 Task: Find connections with filter location Raisen with filter topic #Entrepreneurshipwith filter profile language Potuguese with filter current company Vfxexpress with filter school Integral University, Lucknow, Uttar Pradesh with filter industry Retail Appliances, Electrical, and Electronic Equipment with filter service category Executive Coaching with filter keywords title Telephone Operator
Action: Mouse moved to (522, 51)
Screenshot: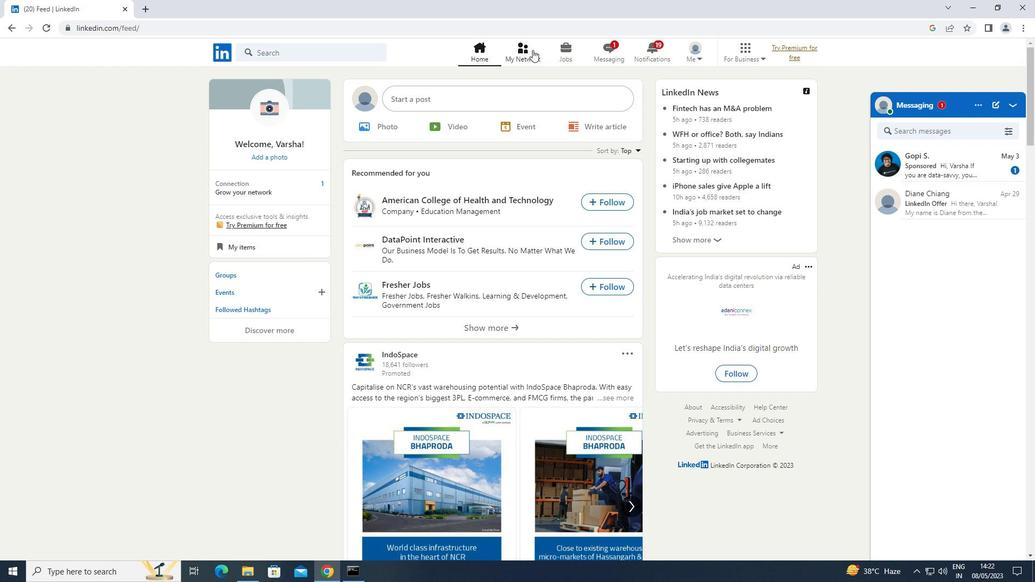 
Action: Mouse pressed left at (522, 51)
Screenshot: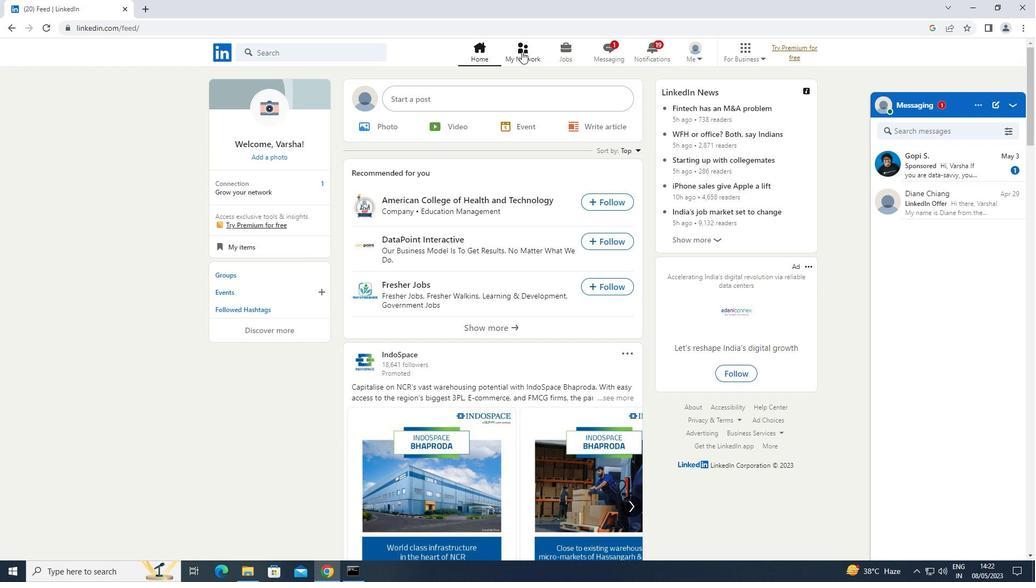 
Action: Mouse moved to (304, 107)
Screenshot: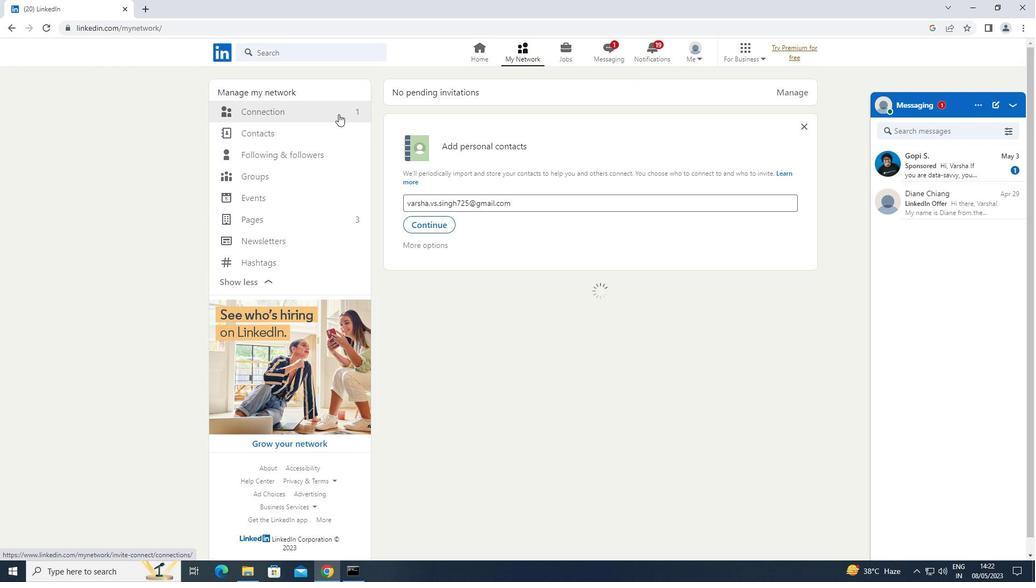 
Action: Mouse pressed left at (304, 107)
Screenshot: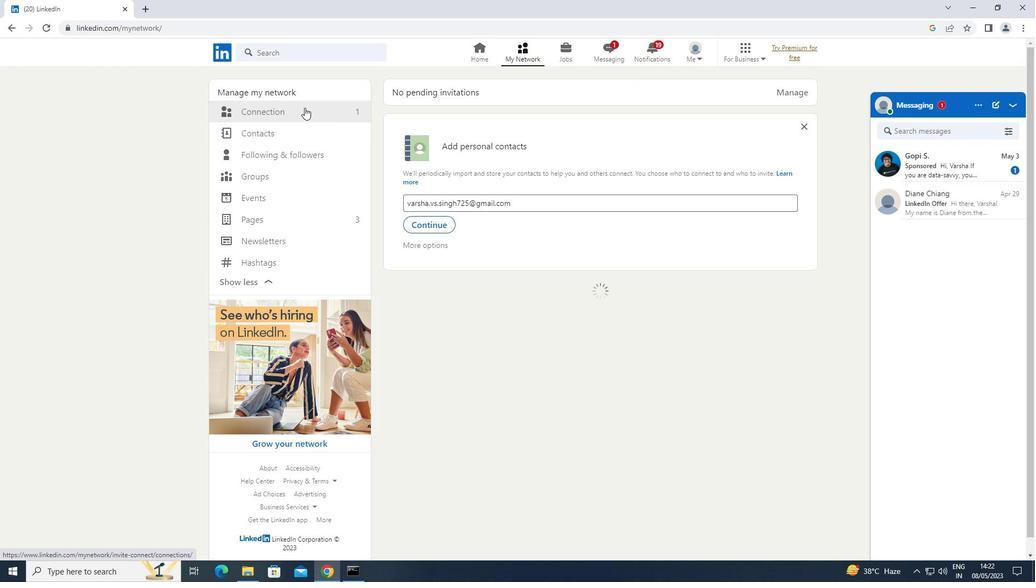 
Action: Mouse moved to (620, 110)
Screenshot: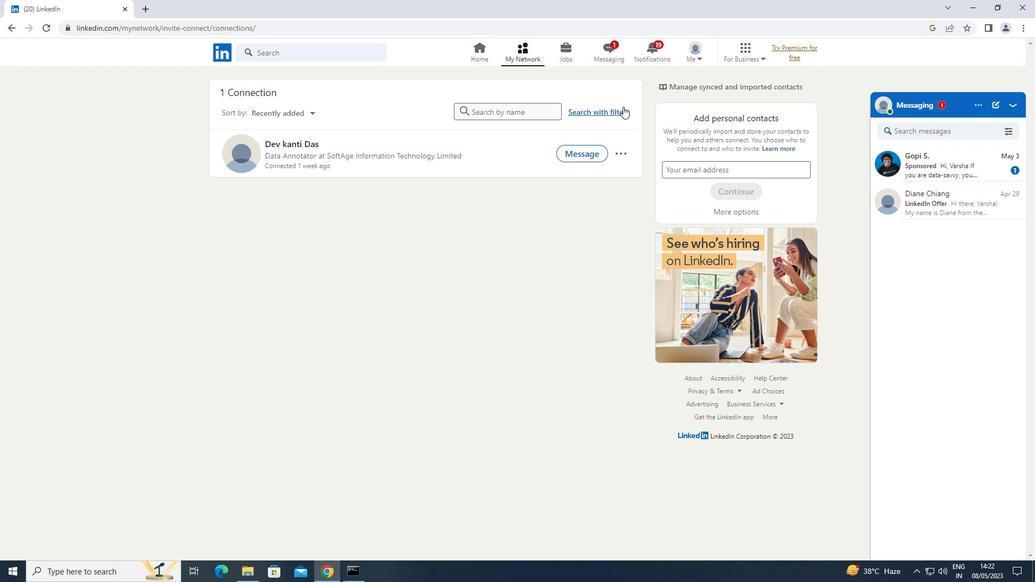 
Action: Mouse pressed left at (620, 110)
Screenshot: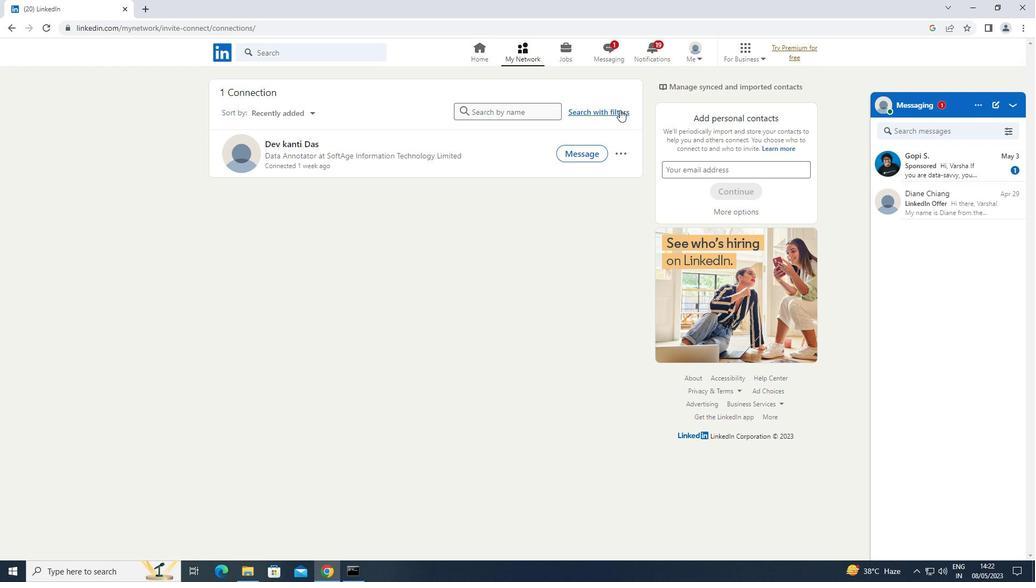 
Action: Mouse moved to (557, 79)
Screenshot: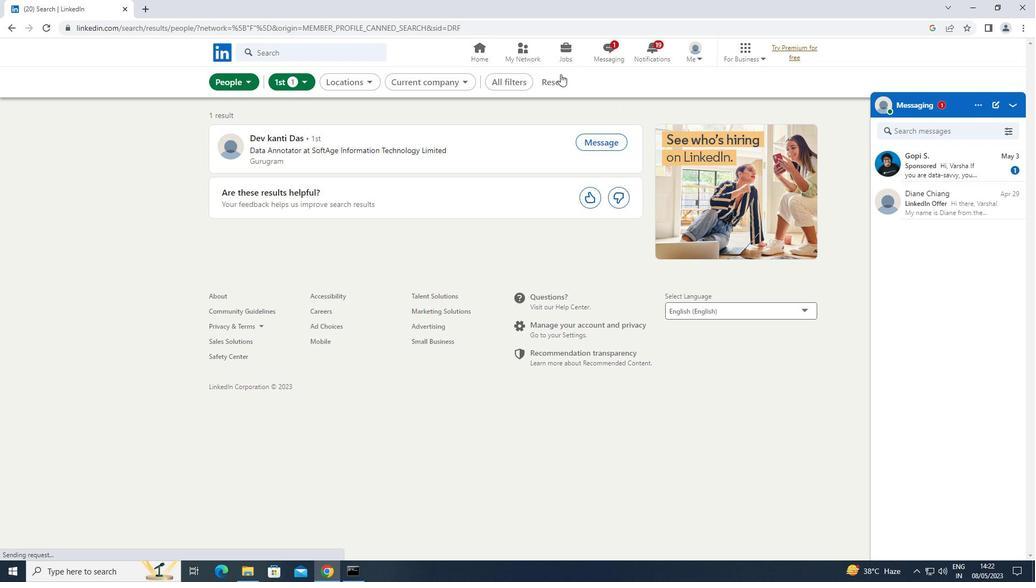 
Action: Mouse pressed left at (557, 79)
Screenshot: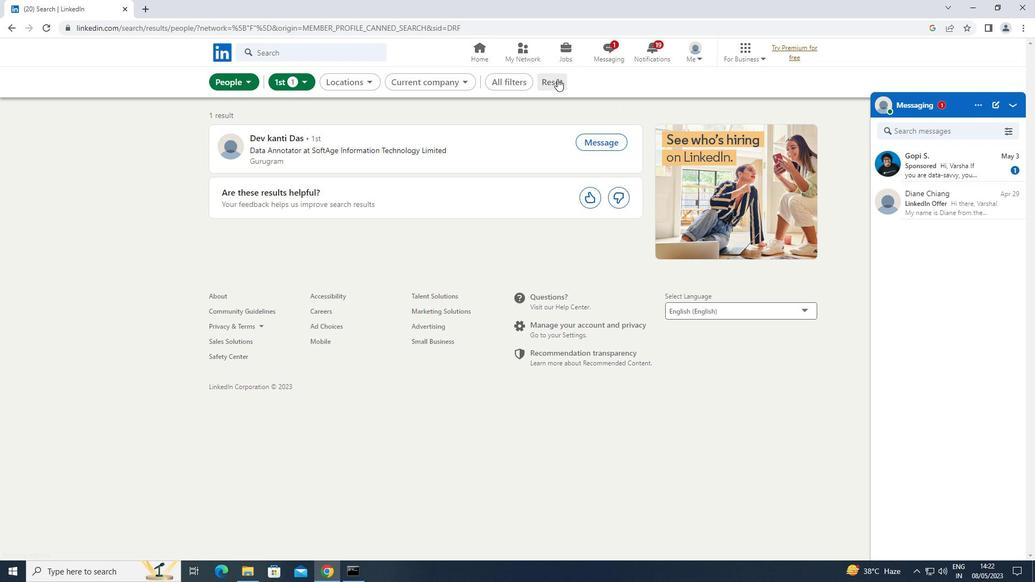 
Action: Mouse moved to (545, 84)
Screenshot: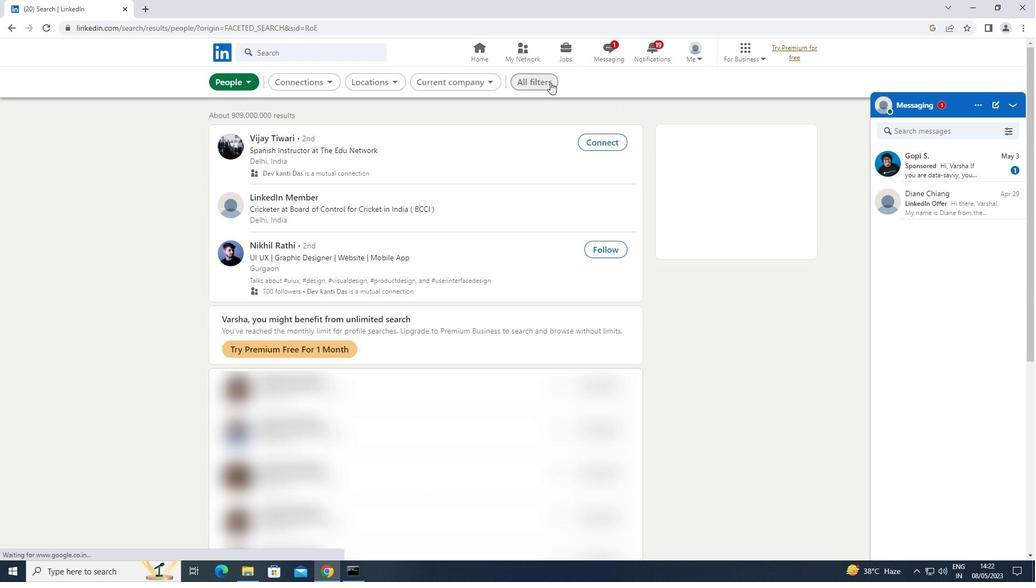
Action: Mouse pressed left at (545, 84)
Screenshot: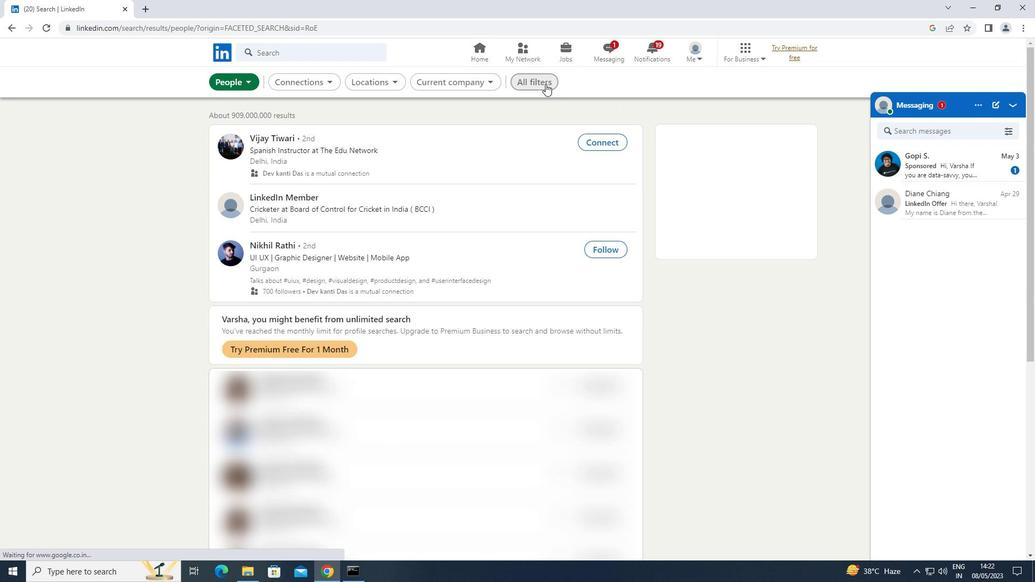 
Action: Mouse moved to (827, 226)
Screenshot: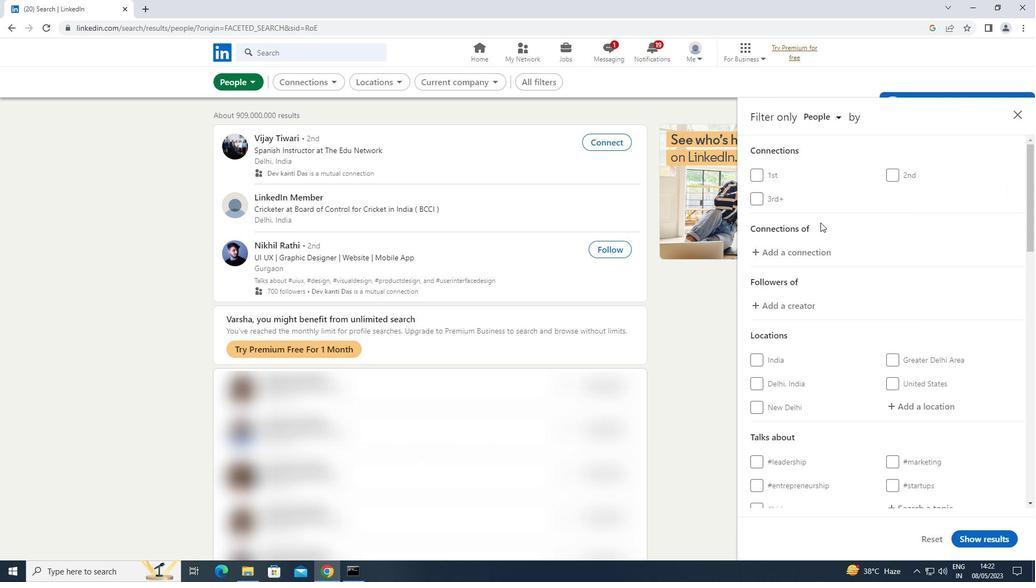 
Action: Mouse scrolled (827, 226) with delta (0, 0)
Screenshot: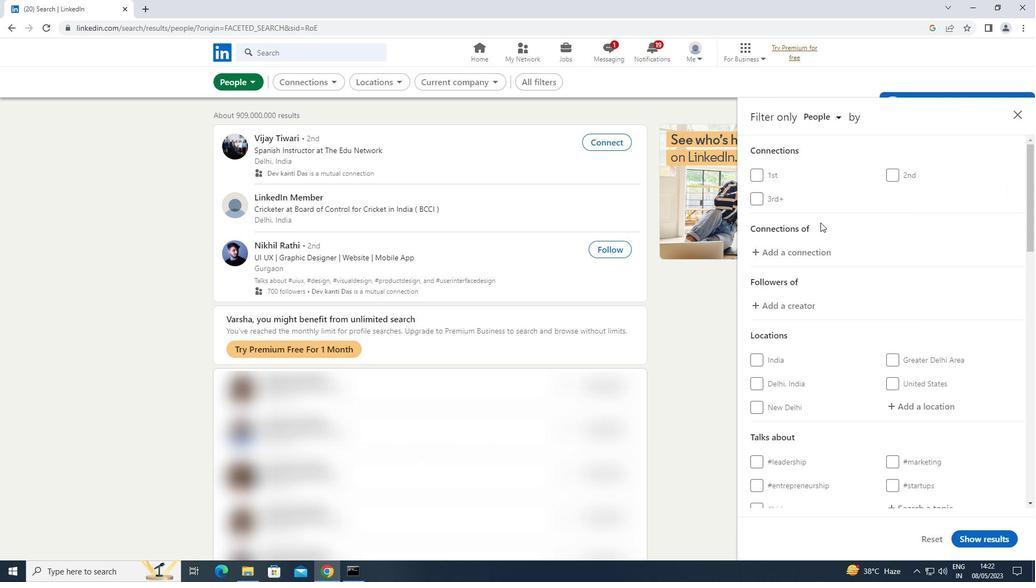 
Action: Mouse moved to (841, 236)
Screenshot: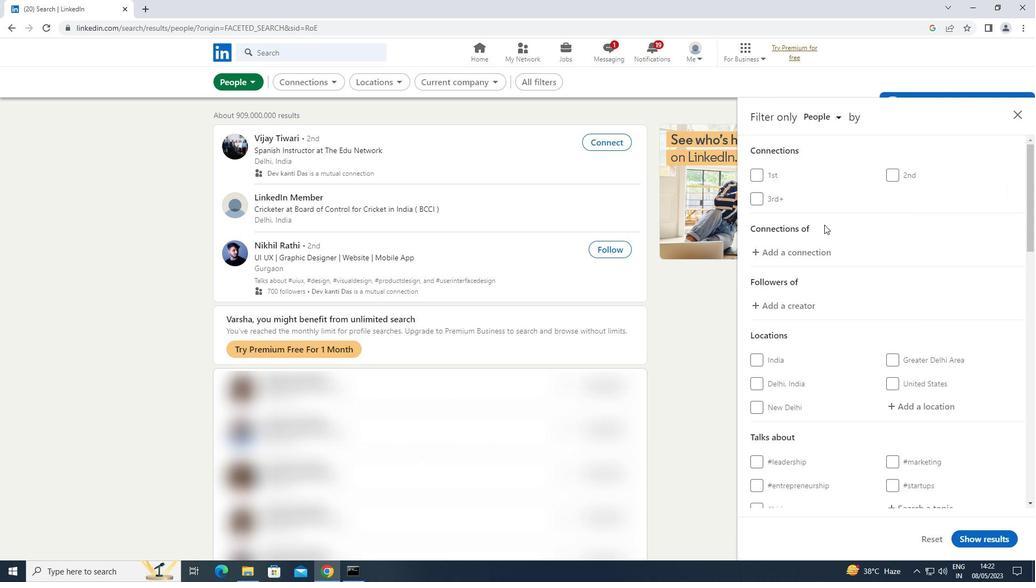 
Action: Mouse scrolled (841, 235) with delta (0, 0)
Screenshot: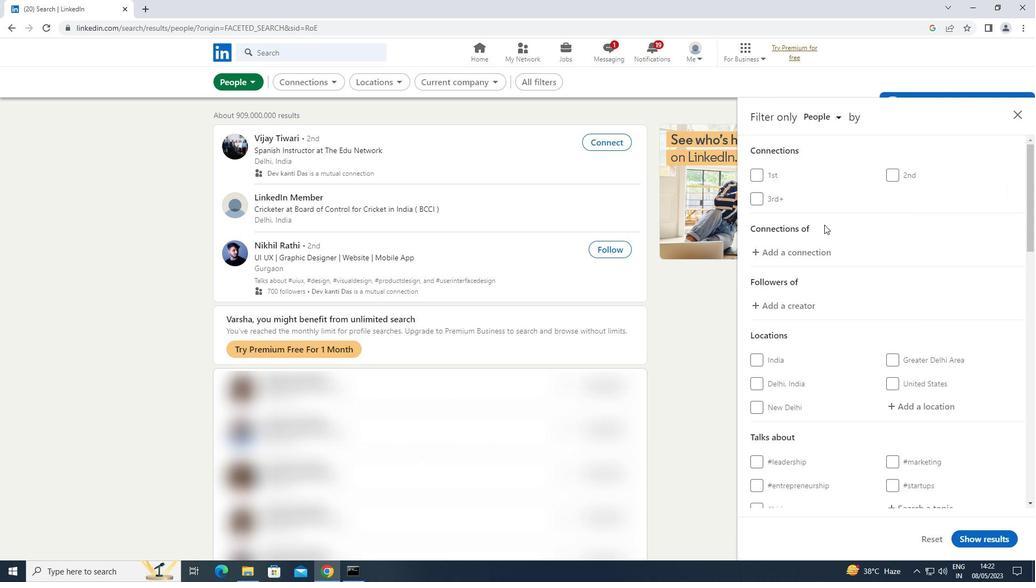 
Action: Mouse moved to (910, 293)
Screenshot: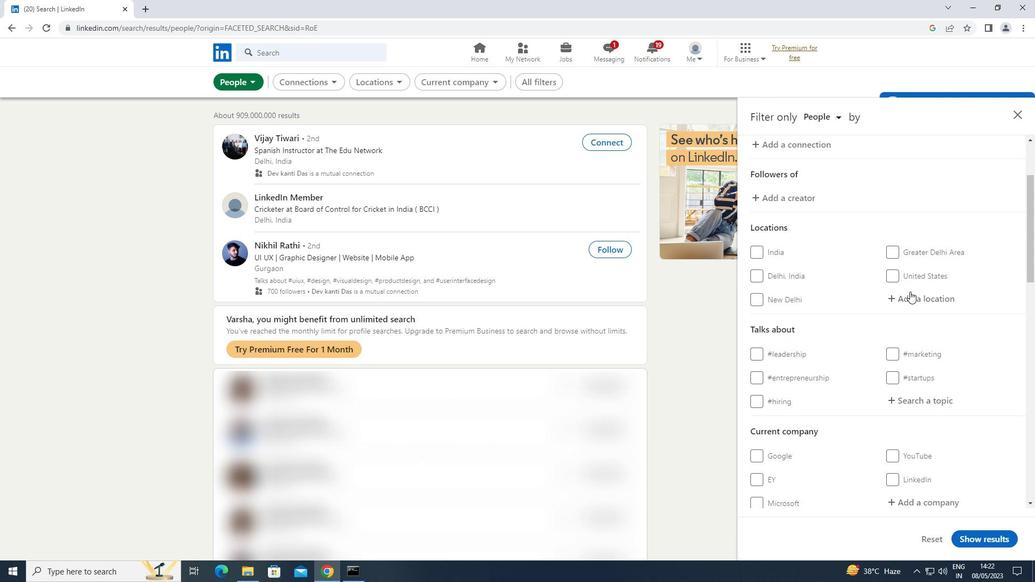 
Action: Mouse pressed left at (910, 293)
Screenshot: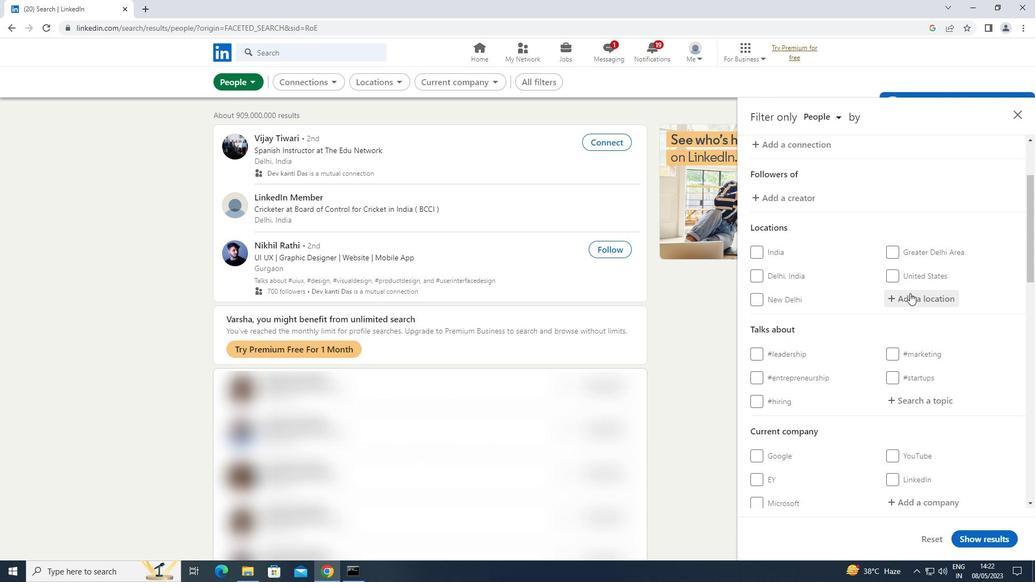 
Action: Mouse moved to (912, 292)
Screenshot: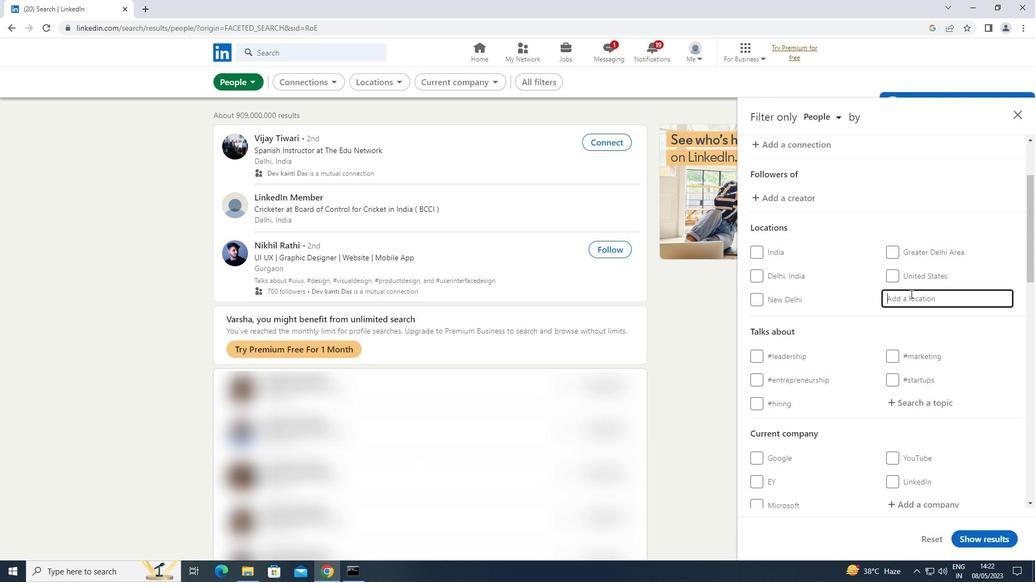 
Action: Key pressed <Key.shift>RAISEN
Screenshot: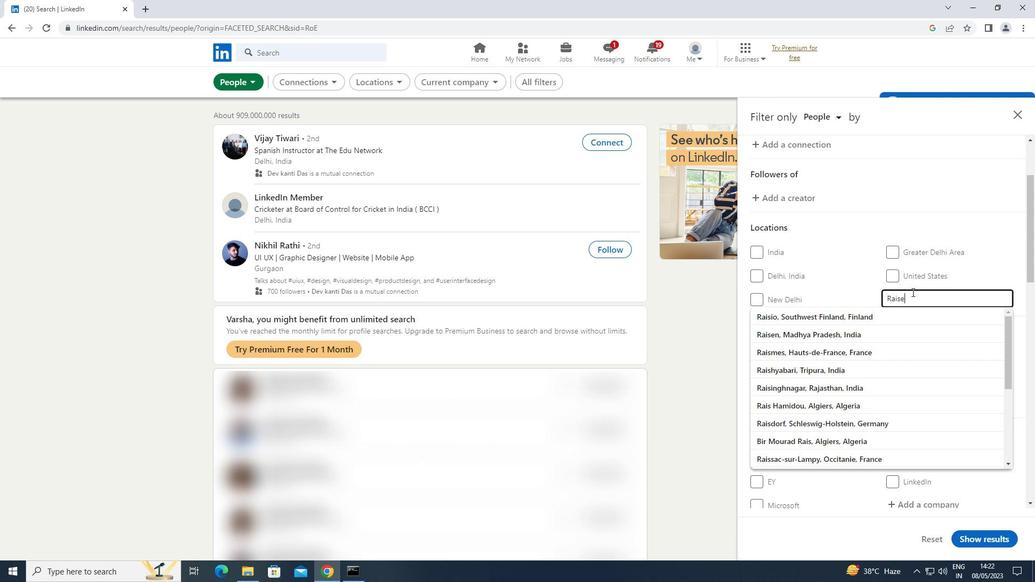
Action: Mouse moved to (930, 404)
Screenshot: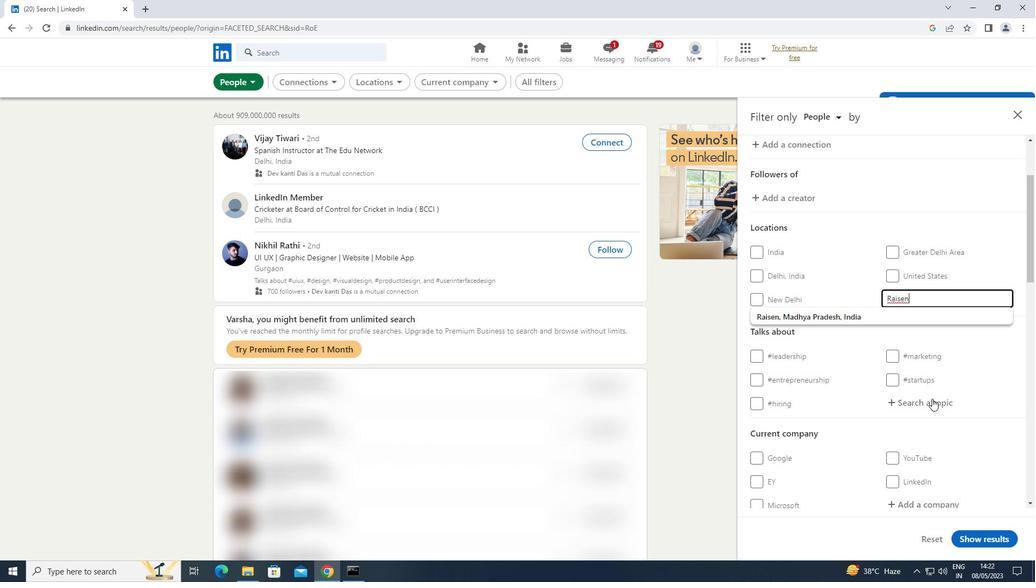 
Action: Mouse pressed left at (930, 404)
Screenshot: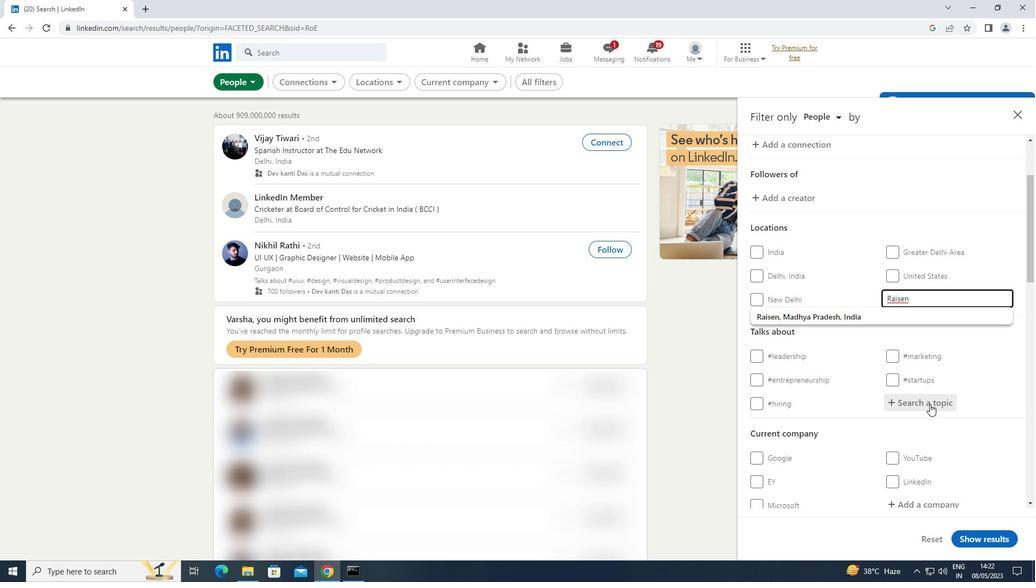 
Action: Key pressed <Key.shift>ENTREPRENEURSHIP
Screenshot: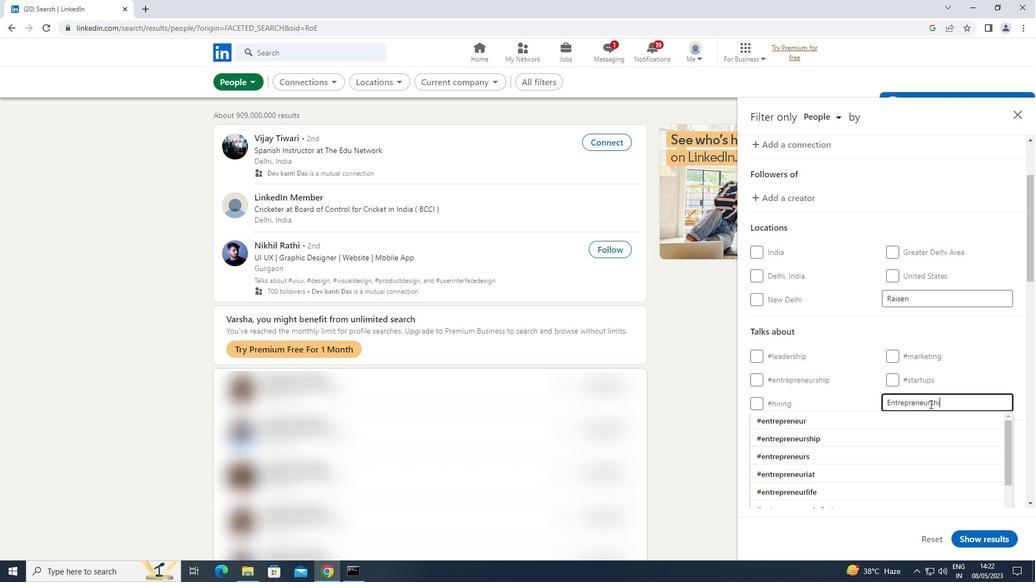 
Action: Mouse moved to (831, 426)
Screenshot: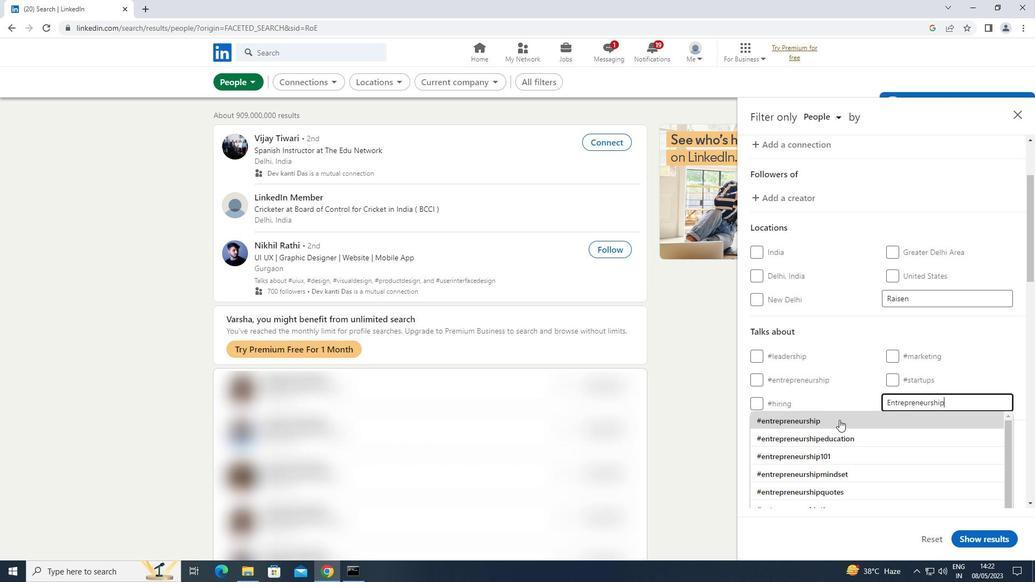 
Action: Mouse pressed left at (831, 426)
Screenshot: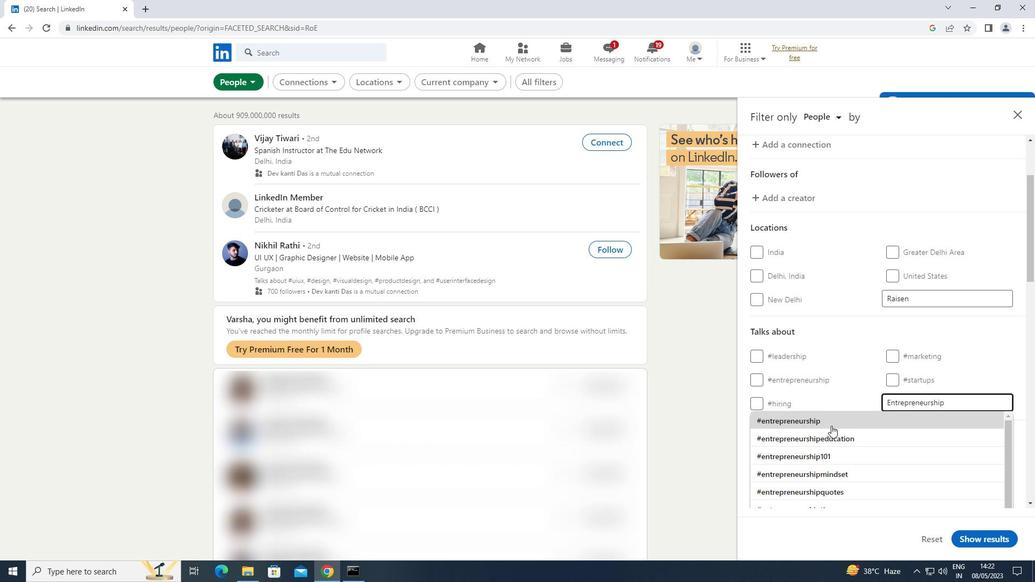 
Action: Mouse moved to (839, 420)
Screenshot: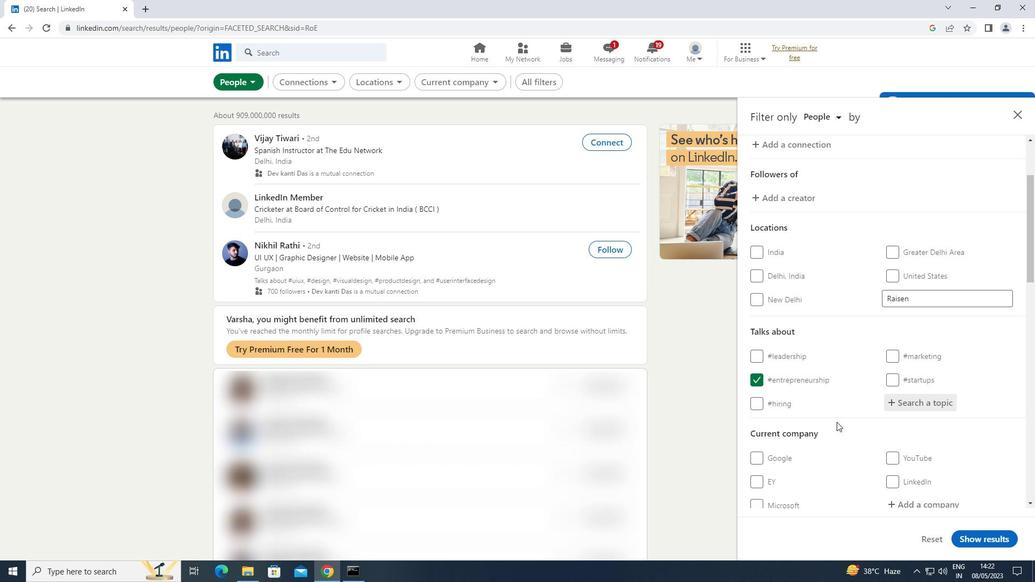 
Action: Mouse scrolled (839, 420) with delta (0, 0)
Screenshot: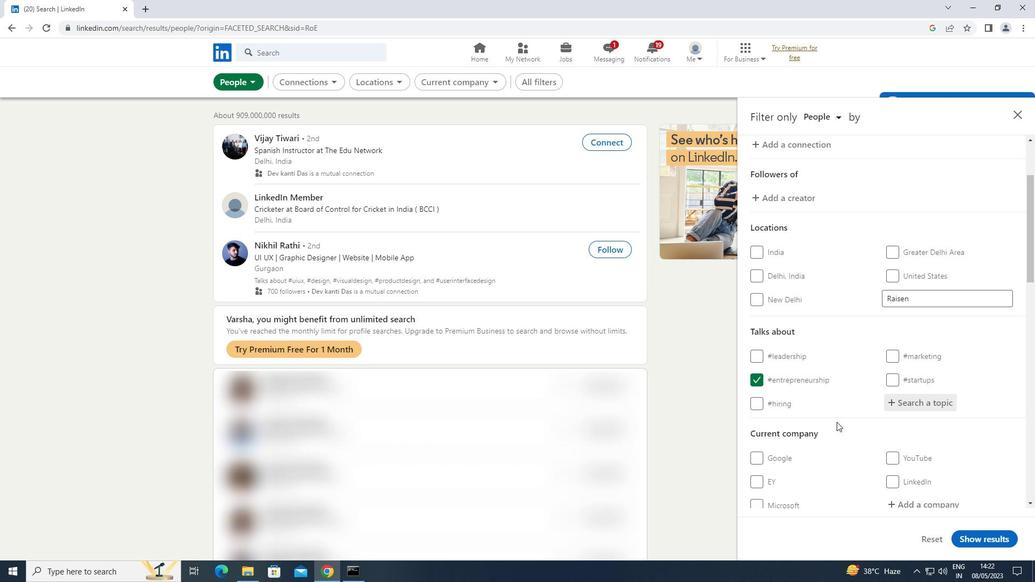 
Action: Mouse scrolled (839, 420) with delta (0, 0)
Screenshot: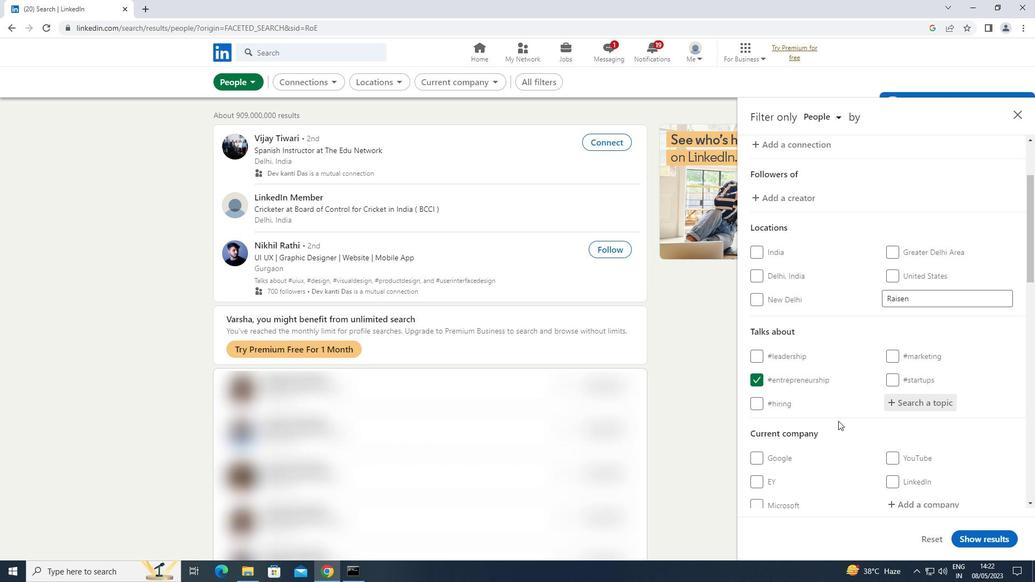 
Action: Mouse scrolled (839, 420) with delta (0, 0)
Screenshot: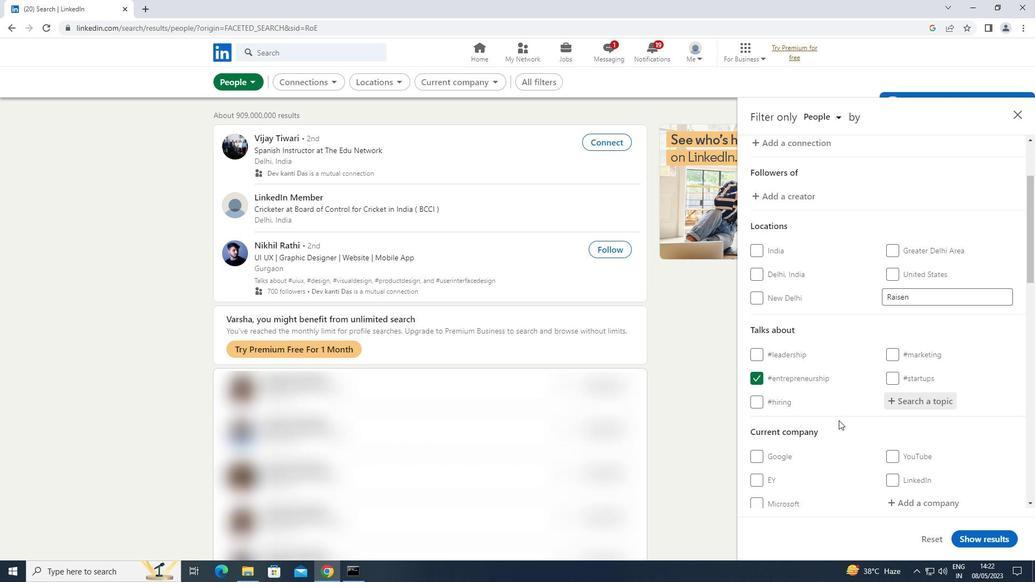 
Action: Mouse scrolled (839, 420) with delta (0, 0)
Screenshot: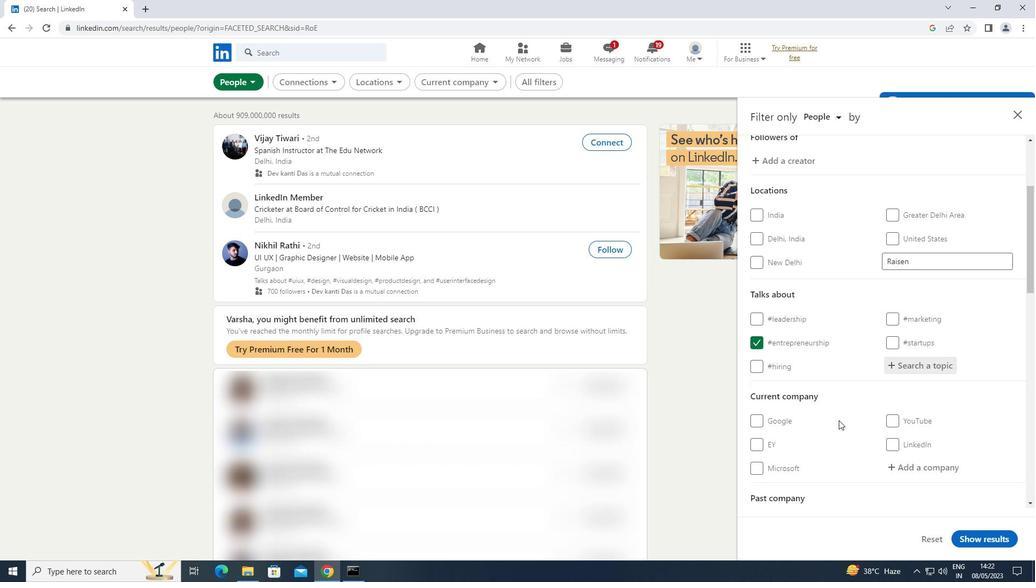 
Action: Mouse moved to (841, 417)
Screenshot: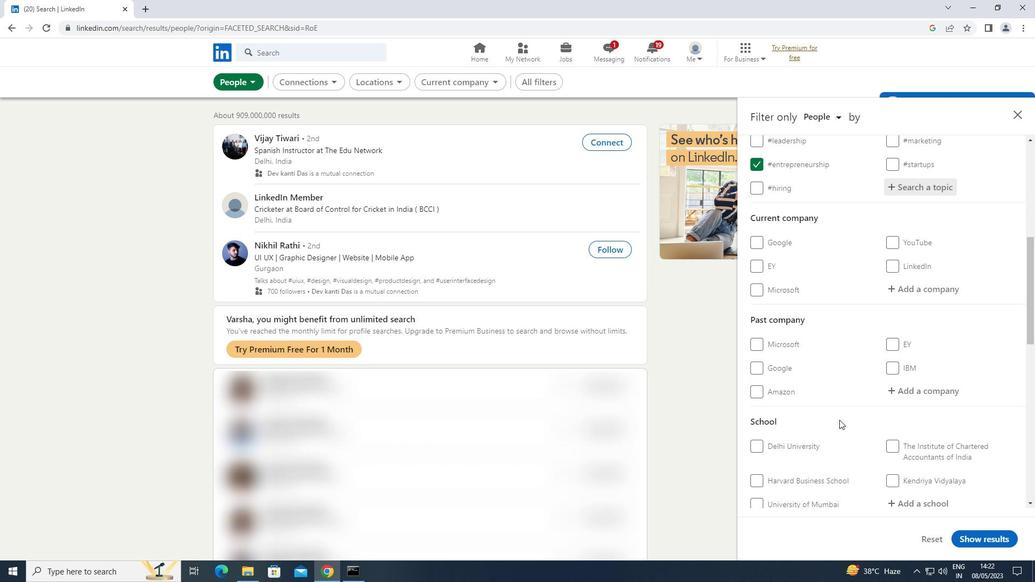 
Action: Mouse scrolled (841, 417) with delta (0, 0)
Screenshot: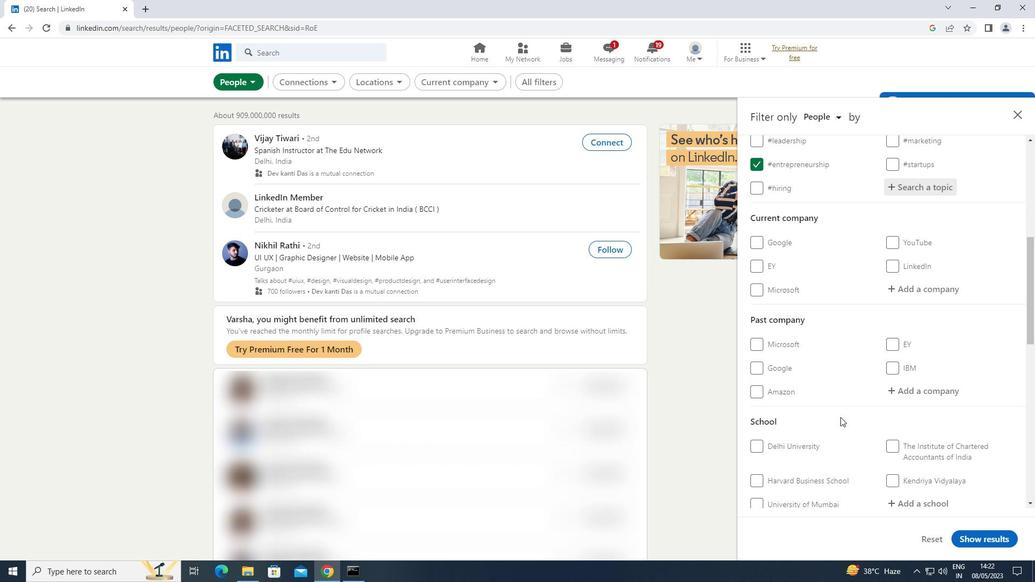
Action: Mouse scrolled (841, 417) with delta (0, 0)
Screenshot: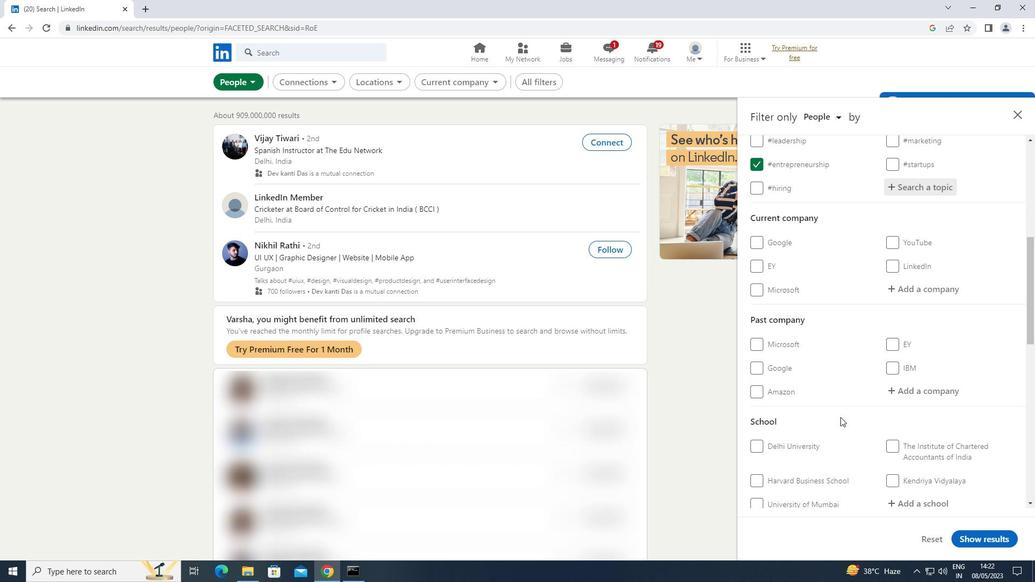 
Action: Mouse scrolled (841, 417) with delta (0, 0)
Screenshot: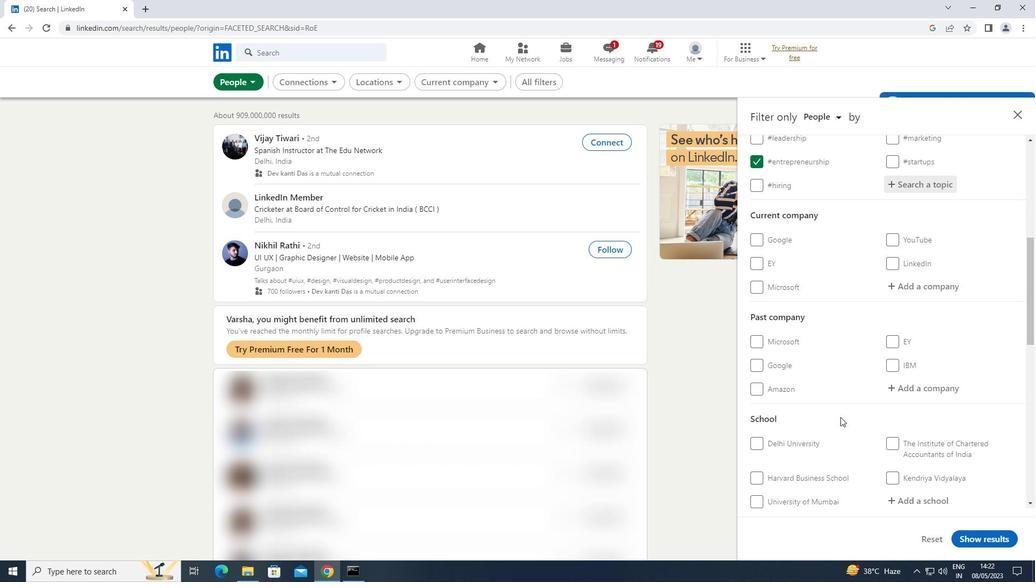 
Action: Mouse moved to (842, 414)
Screenshot: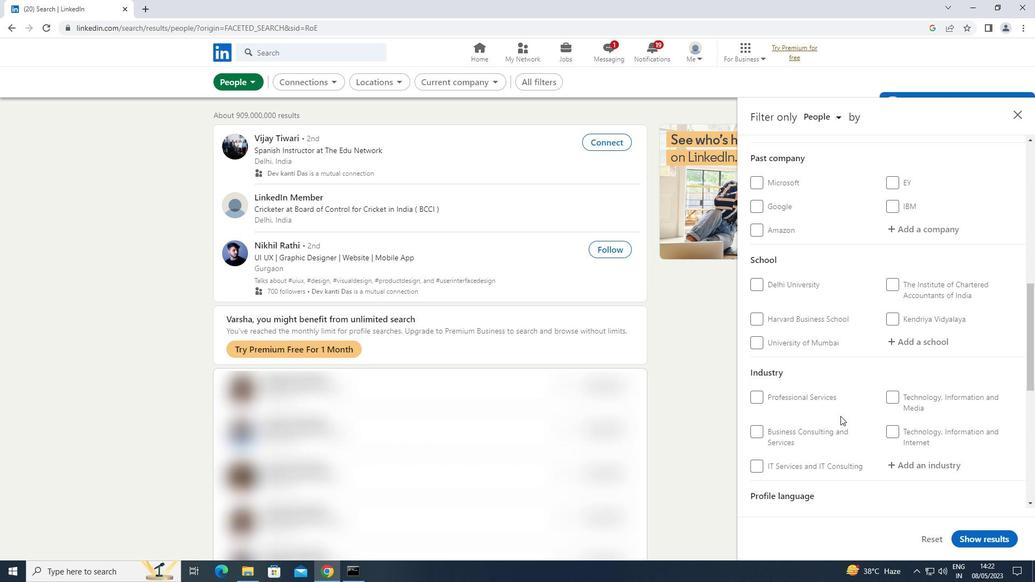
Action: Mouse scrolled (842, 414) with delta (0, 0)
Screenshot: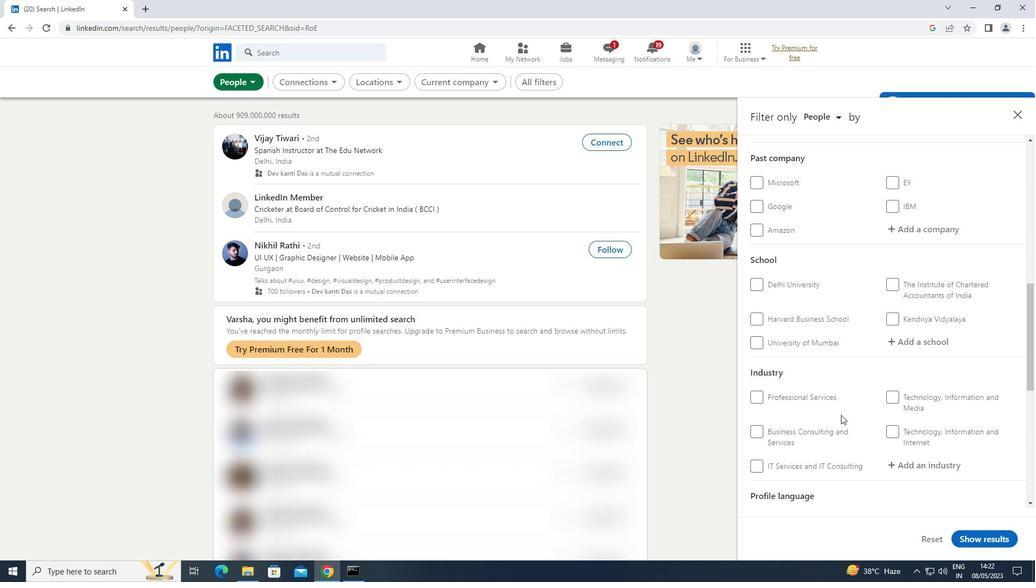 
Action: Mouse scrolled (842, 414) with delta (0, 0)
Screenshot: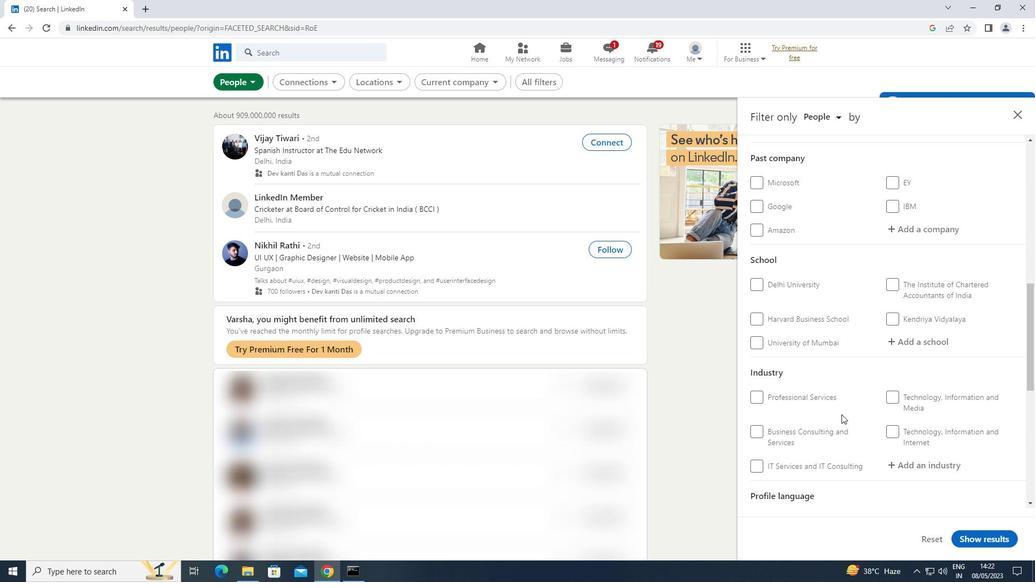 
Action: Mouse scrolled (842, 414) with delta (0, 0)
Screenshot: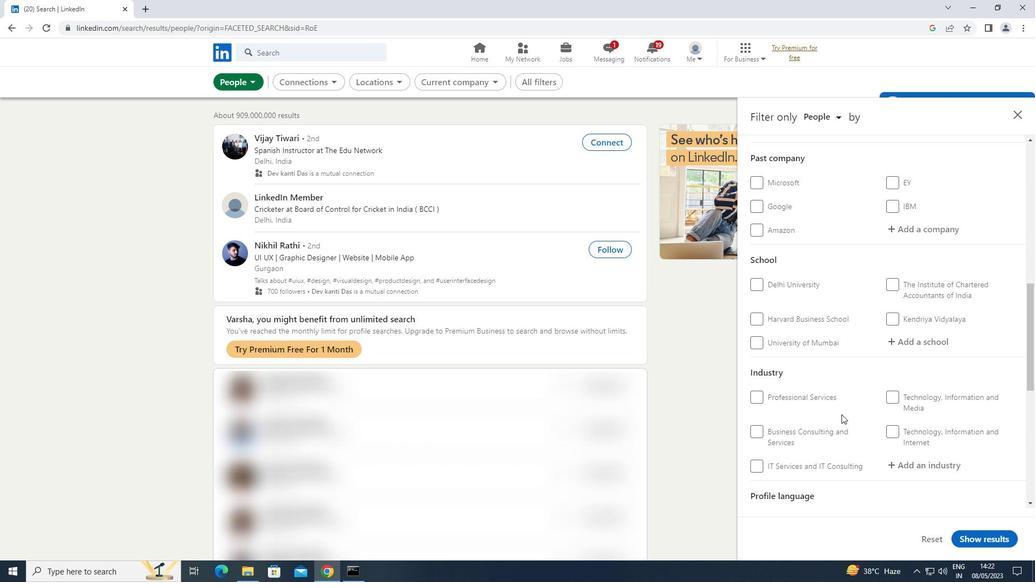 
Action: Mouse moved to (892, 380)
Screenshot: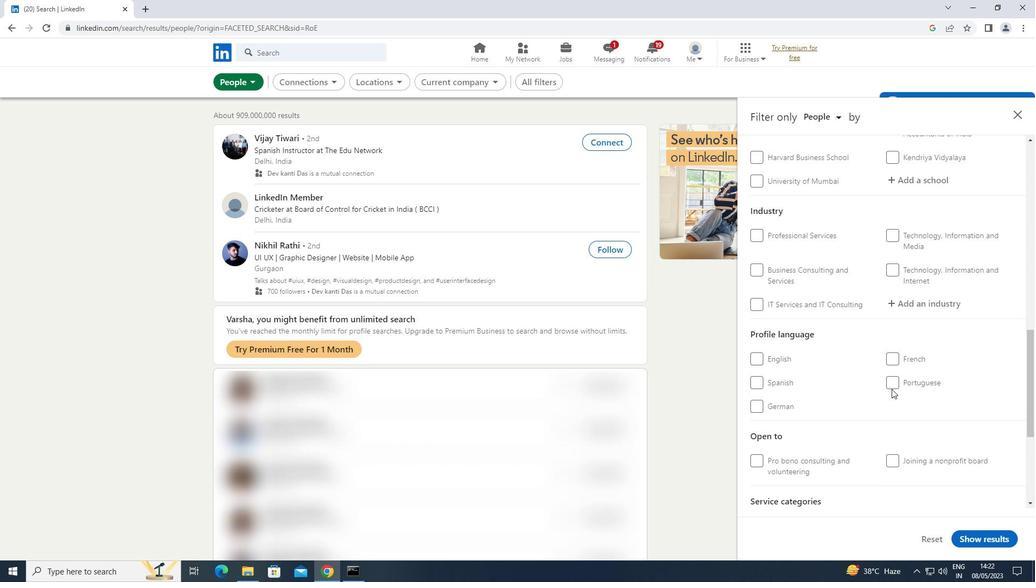 
Action: Mouse pressed left at (892, 380)
Screenshot: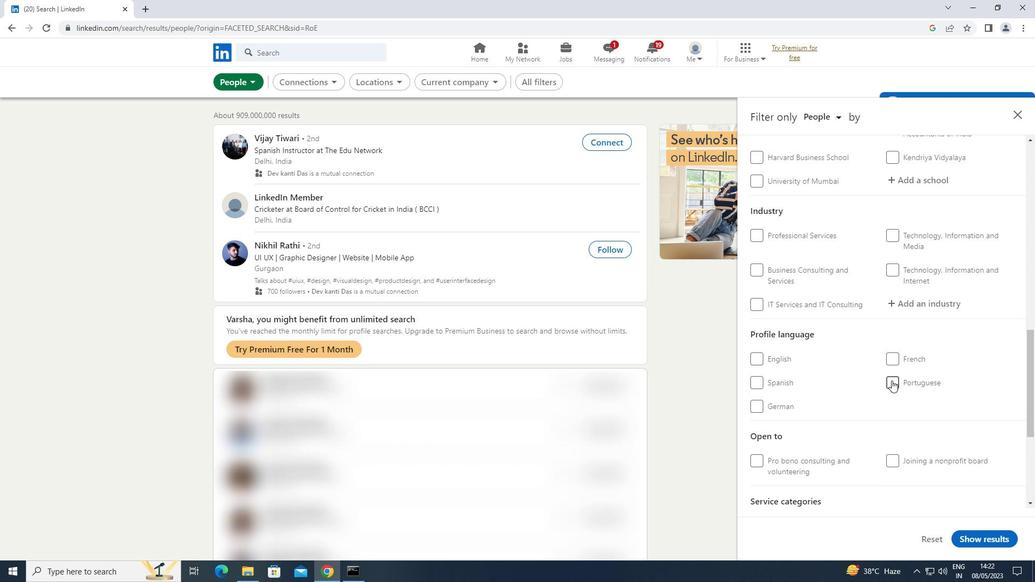 
Action: Mouse moved to (892, 380)
Screenshot: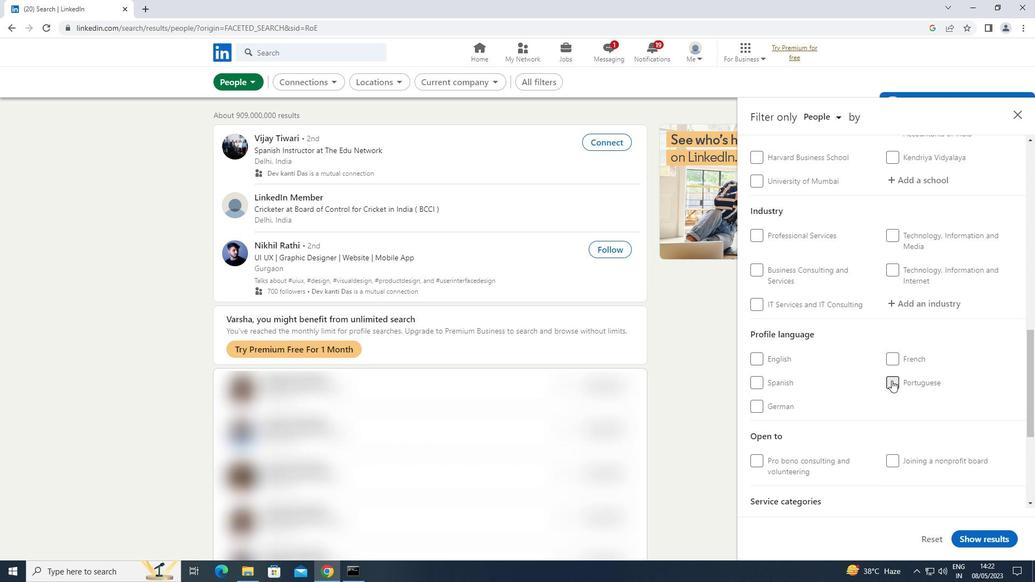 
Action: Mouse scrolled (892, 380) with delta (0, 0)
Screenshot: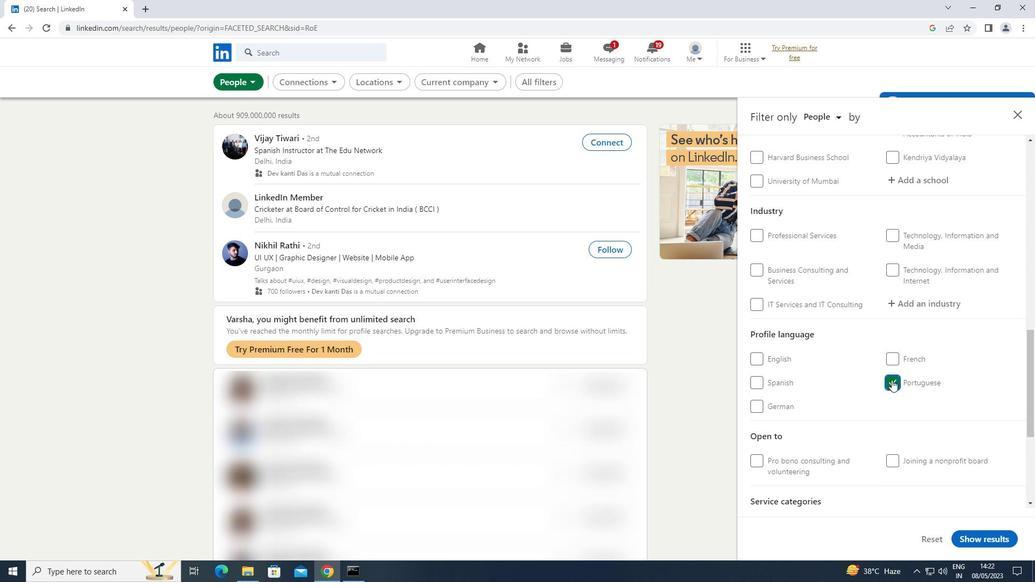 
Action: Mouse scrolled (892, 380) with delta (0, 0)
Screenshot: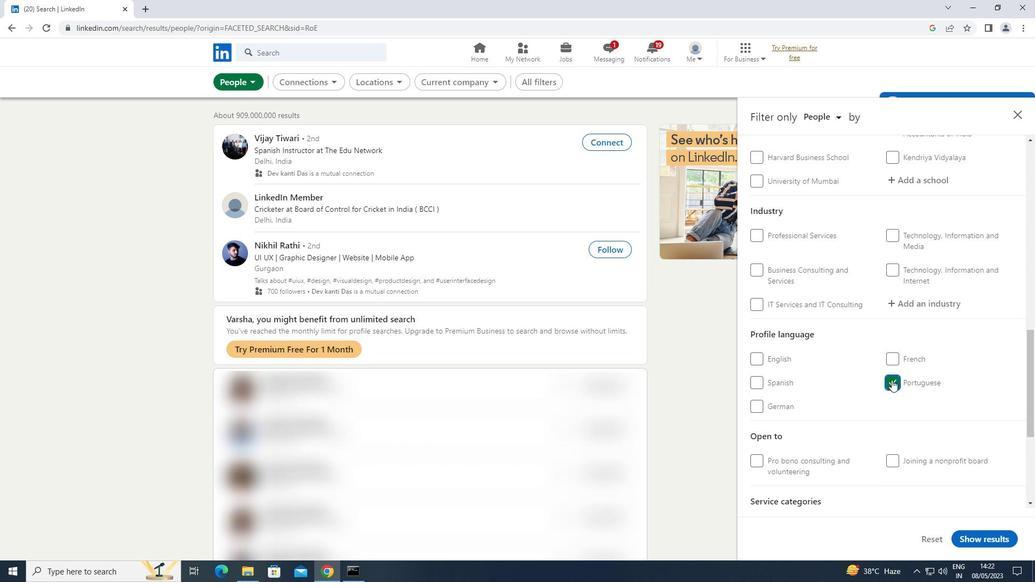 
Action: Mouse moved to (892, 379)
Screenshot: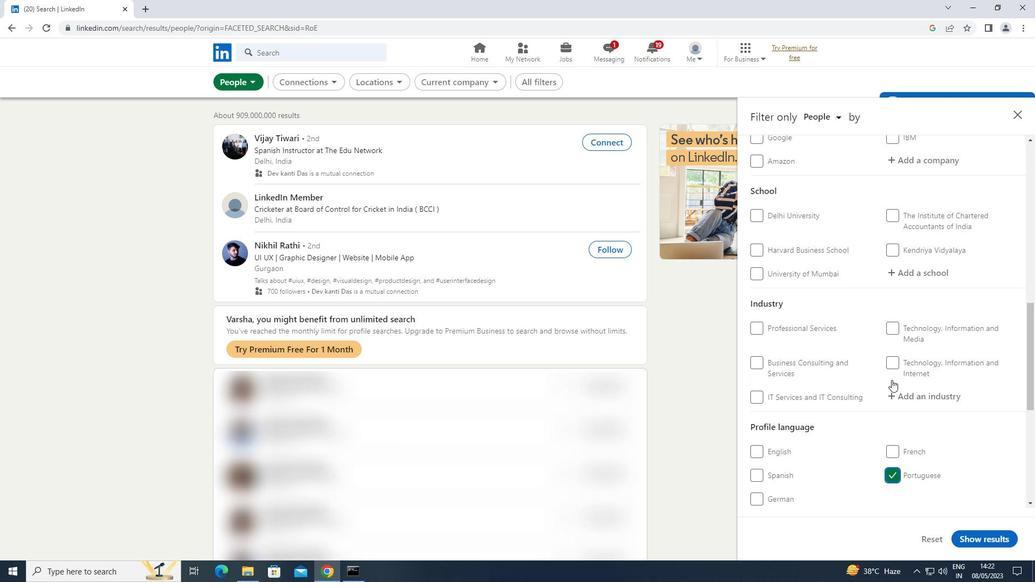 
Action: Mouse scrolled (892, 380) with delta (0, 0)
Screenshot: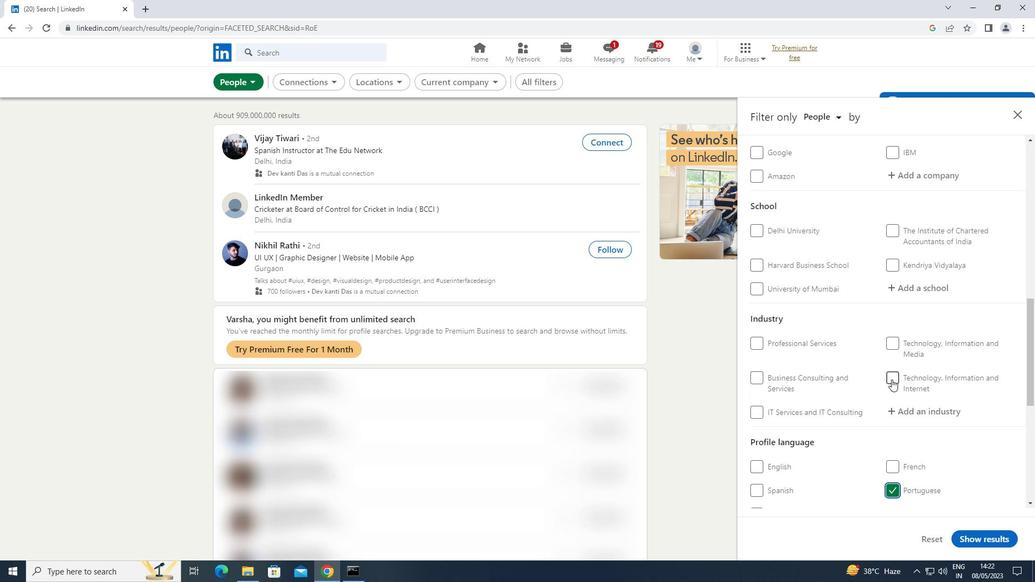
Action: Mouse scrolled (892, 380) with delta (0, 0)
Screenshot: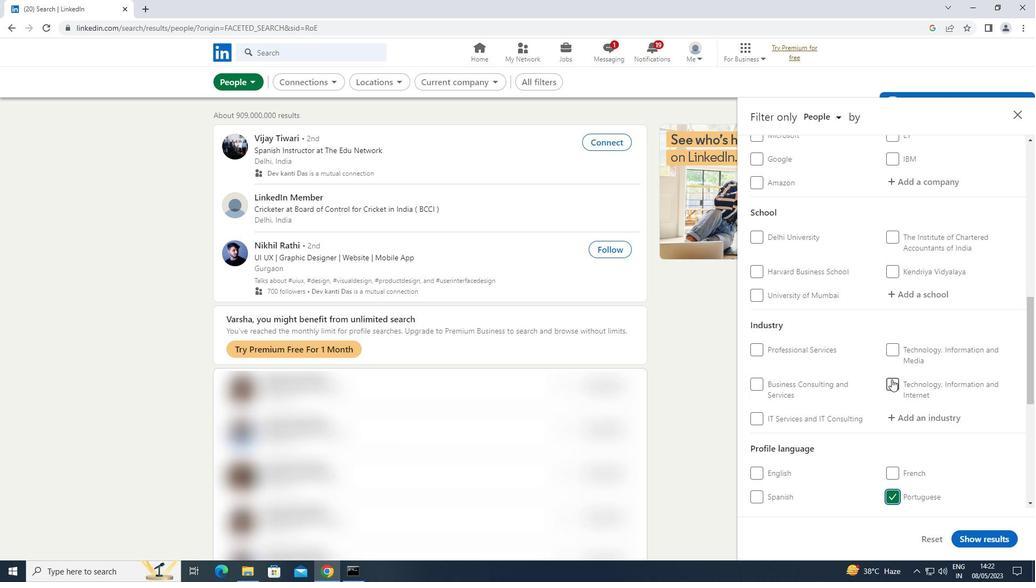 
Action: Mouse scrolled (892, 380) with delta (0, 0)
Screenshot: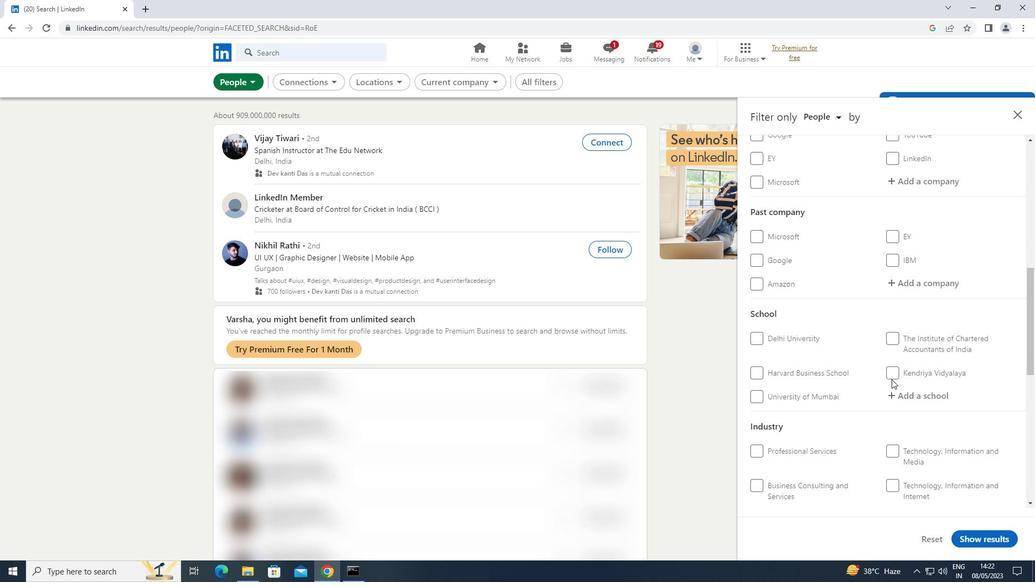 
Action: Mouse moved to (892, 379)
Screenshot: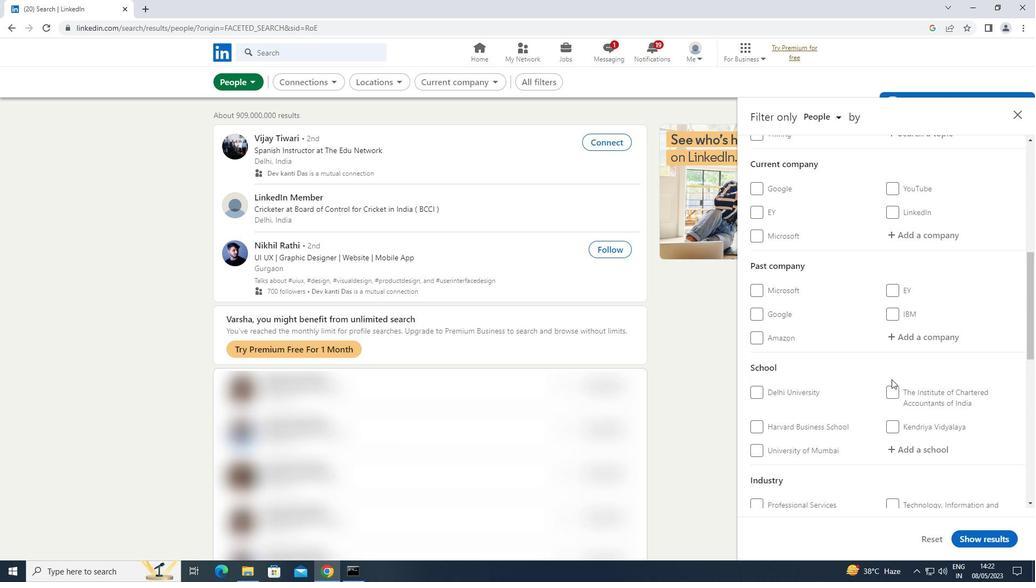 
Action: Mouse scrolled (892, 379) with delta (0, 0)
Screenshot: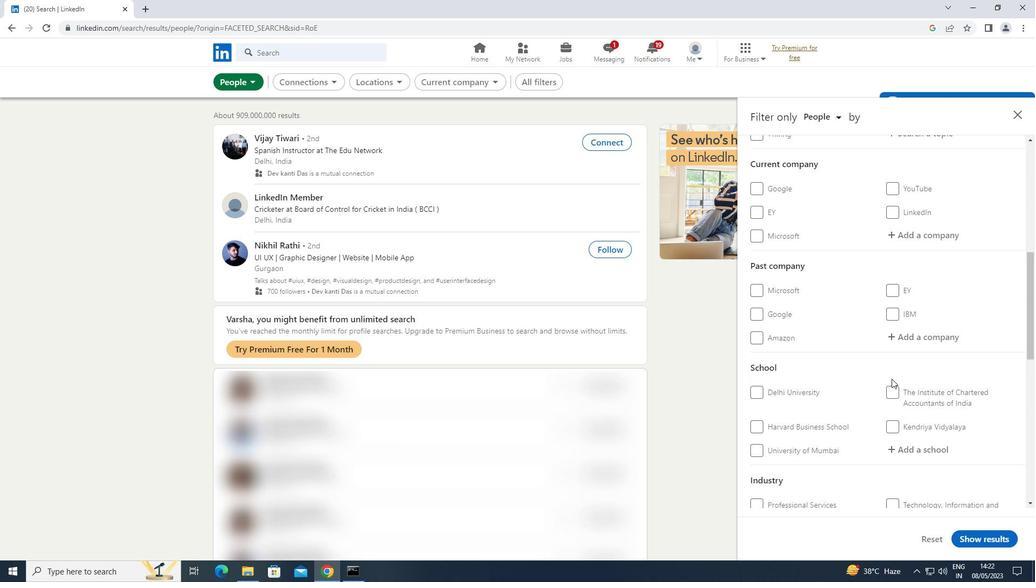 
Action: Mouse moved to (918, 288)
Screenshot: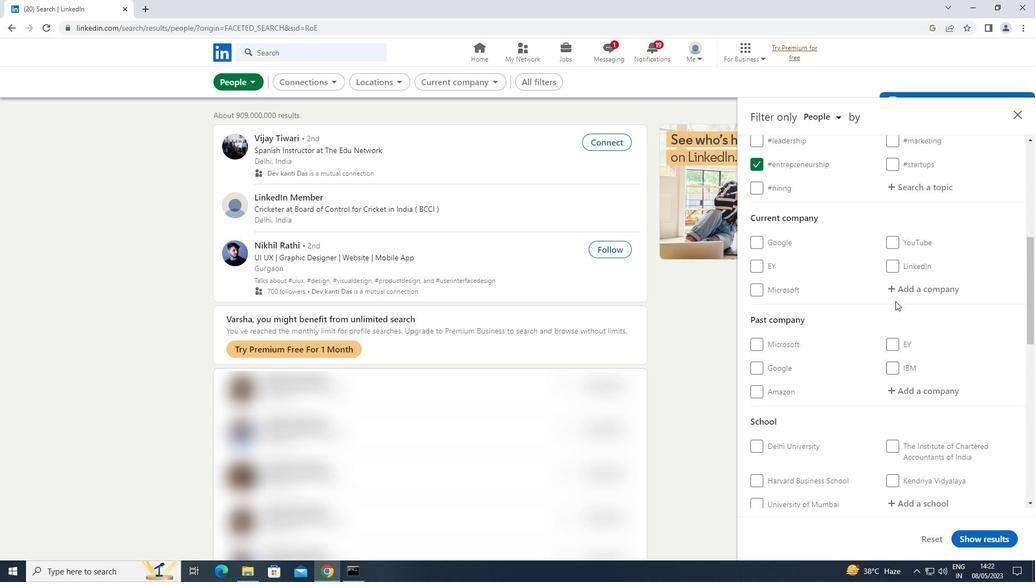 
Action: Mouse pressed left at (918, 288)
Screenshot: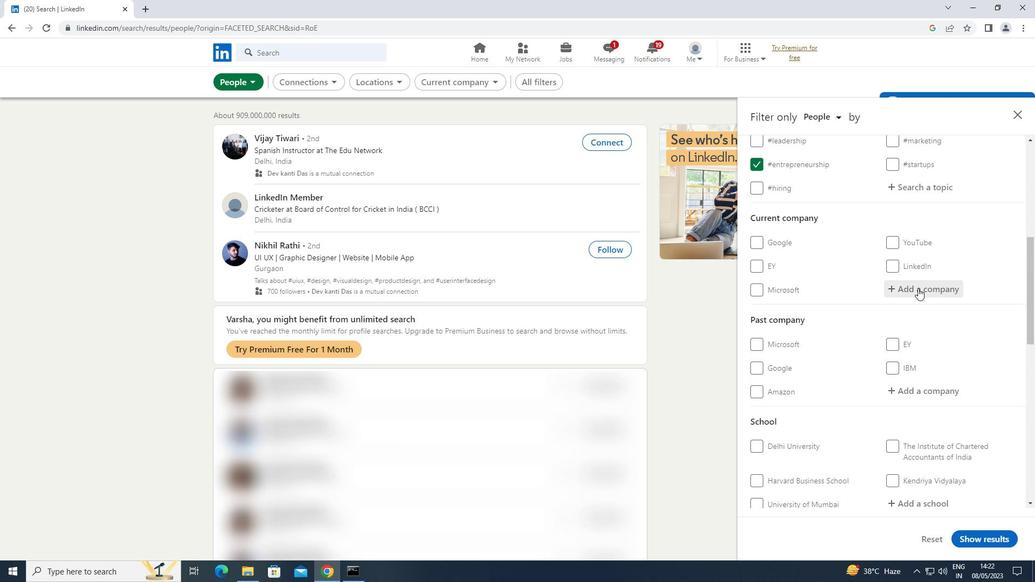 
Action: Key pressed <Key.shift>VFXEXPRESS
Screenshot: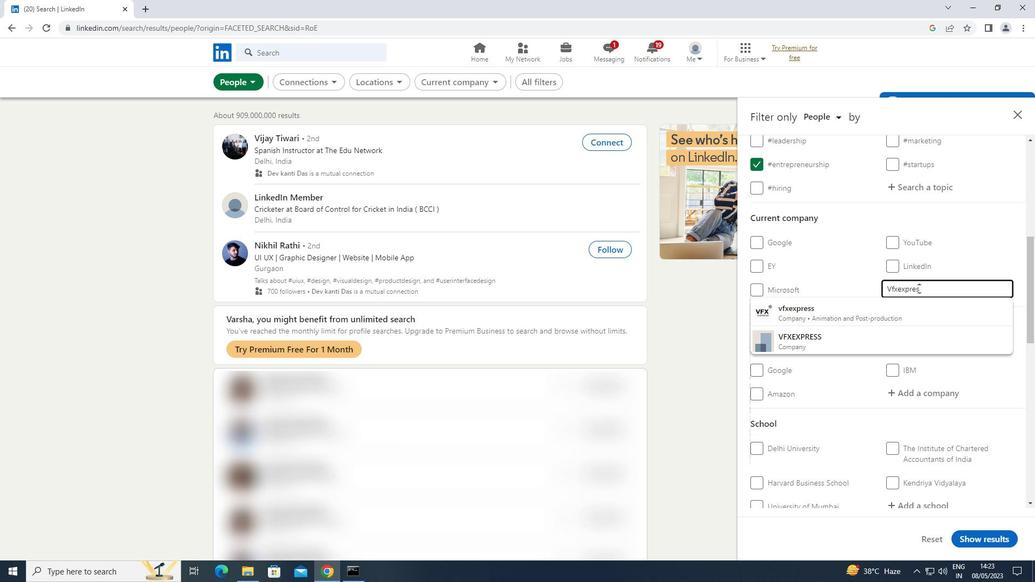 
Action: Mouse moved to (826, 316)
Screenshot: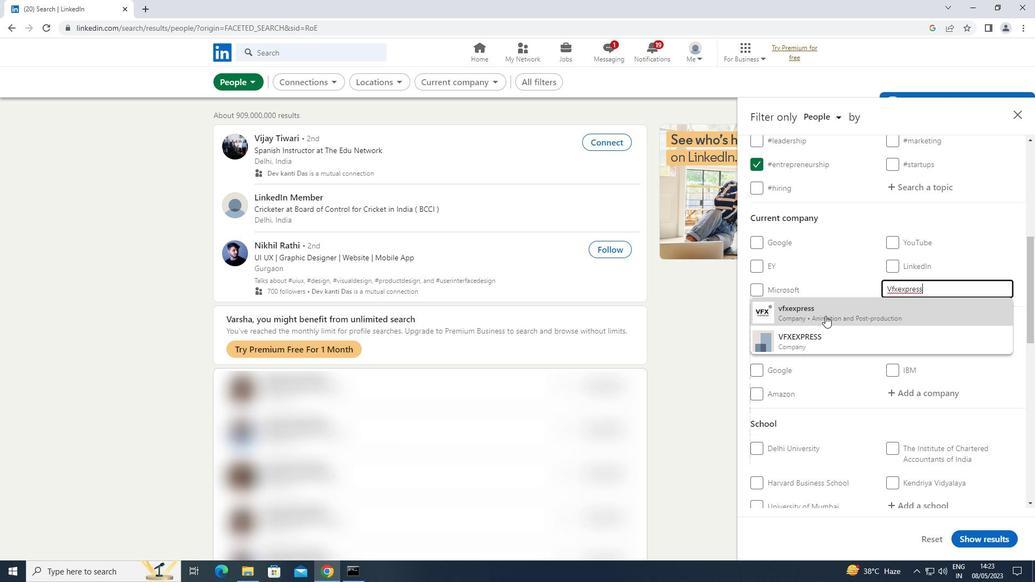 
Action: Mouse pressed left at (826, 316)
Screenshot: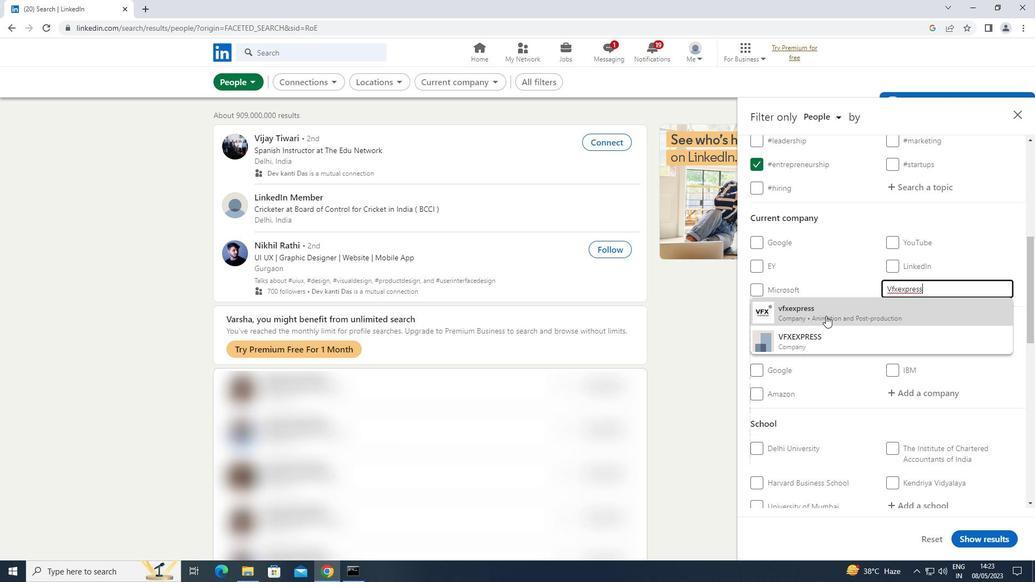 
Action: Mouse moved to (830, 313)
Screenshot: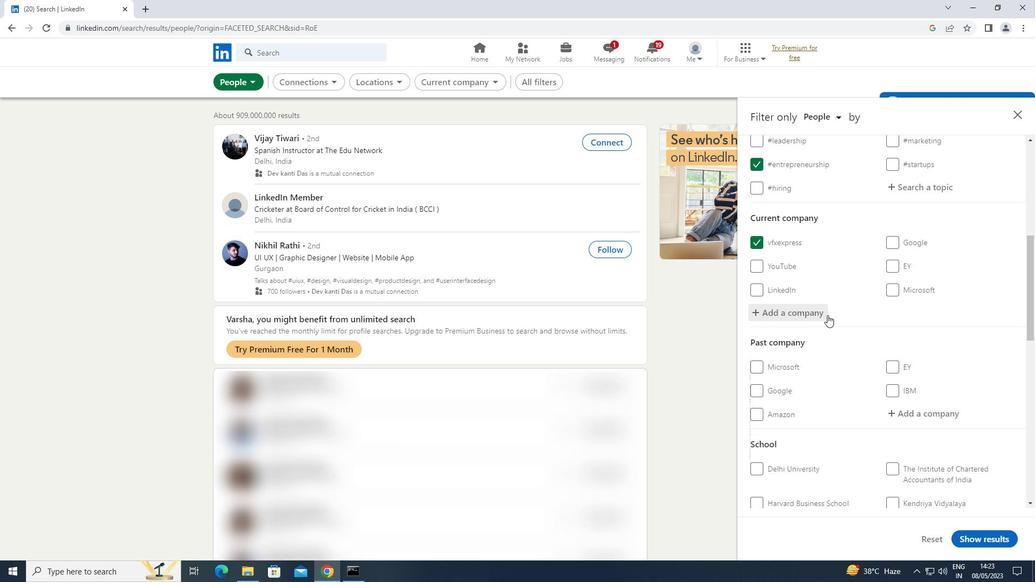 
Action: Mouse scrolled (830, 313) with delta (0, 0)
Screenshot: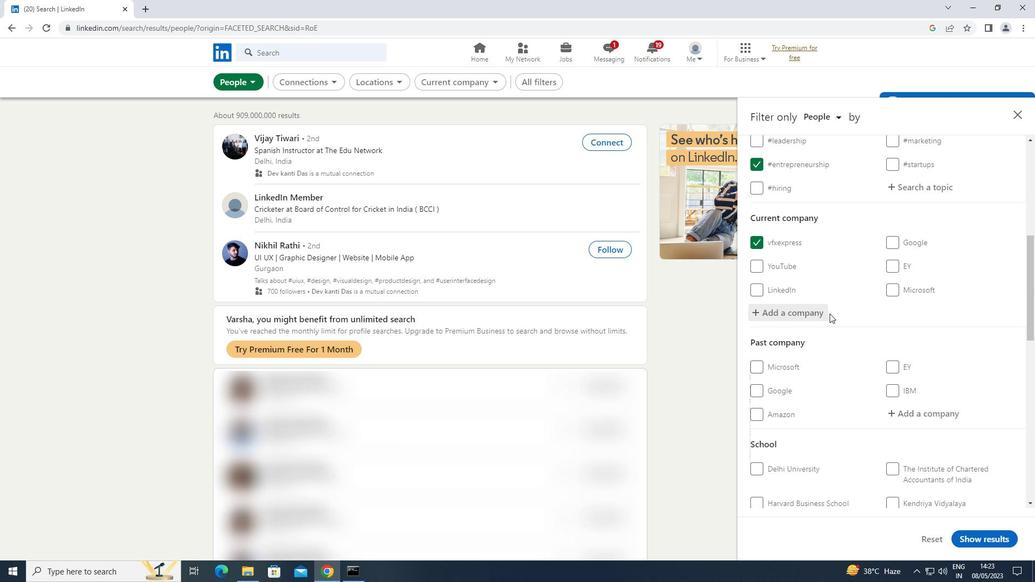 
Action: Mouse scrolled (830, 313) with delta (0, 0)
Screenshot: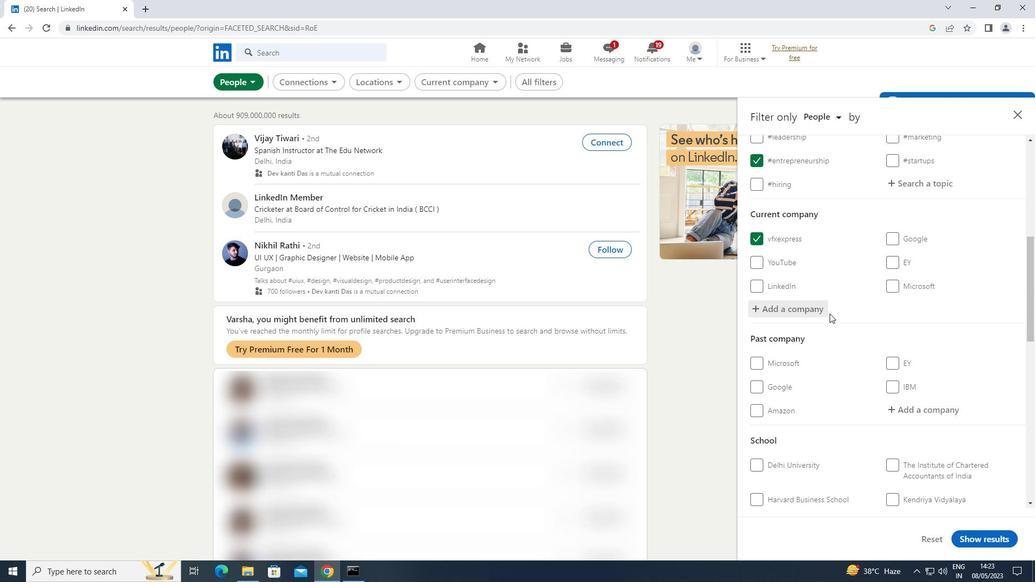 
Action: Mouse moved to (830, 313)
Screenshot: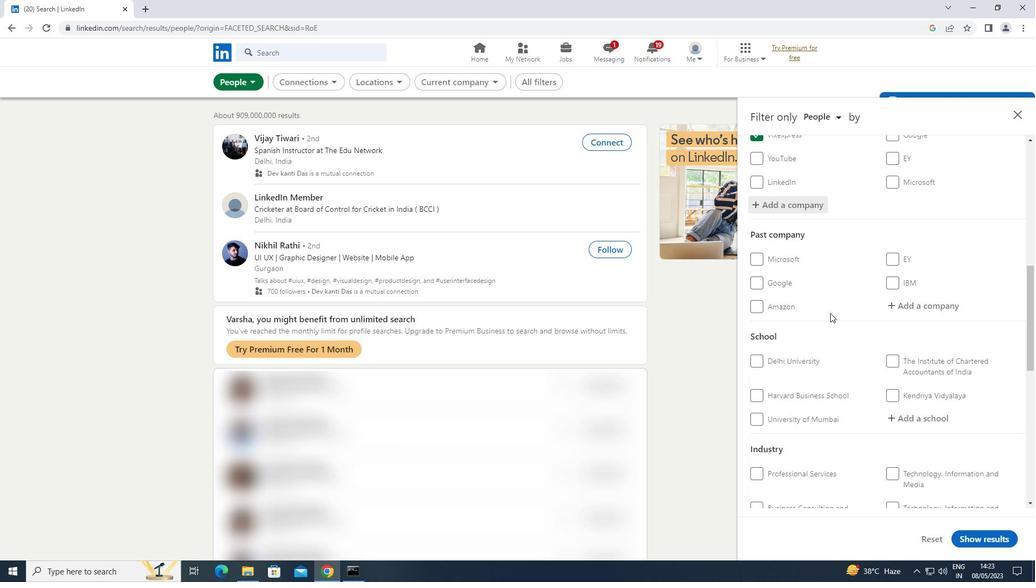 
Action: Mouse scrolled (830, 312) with delta (0, 0)
Screenshot: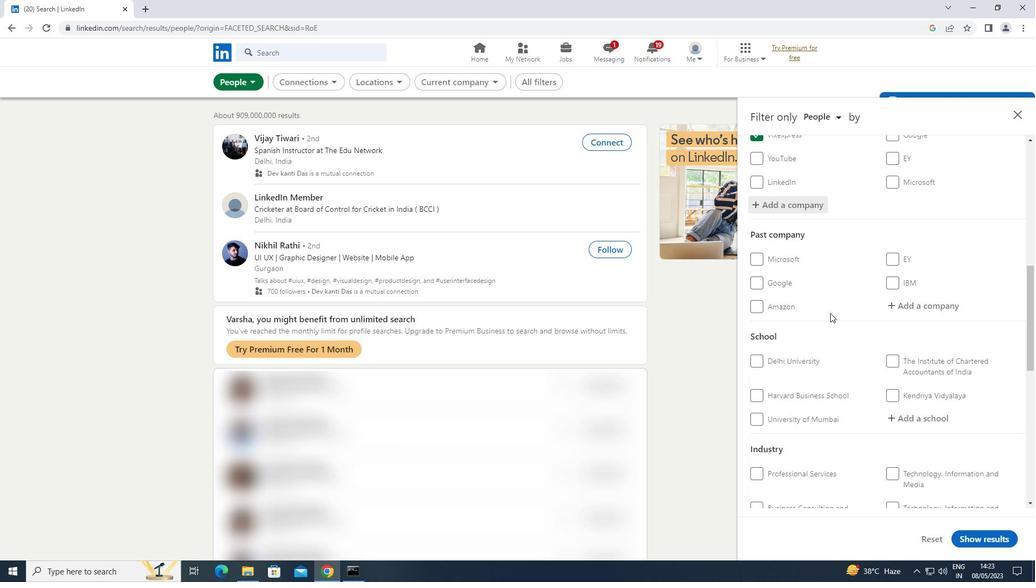
Action: Mouse moved to (925, 365)
Screenshot: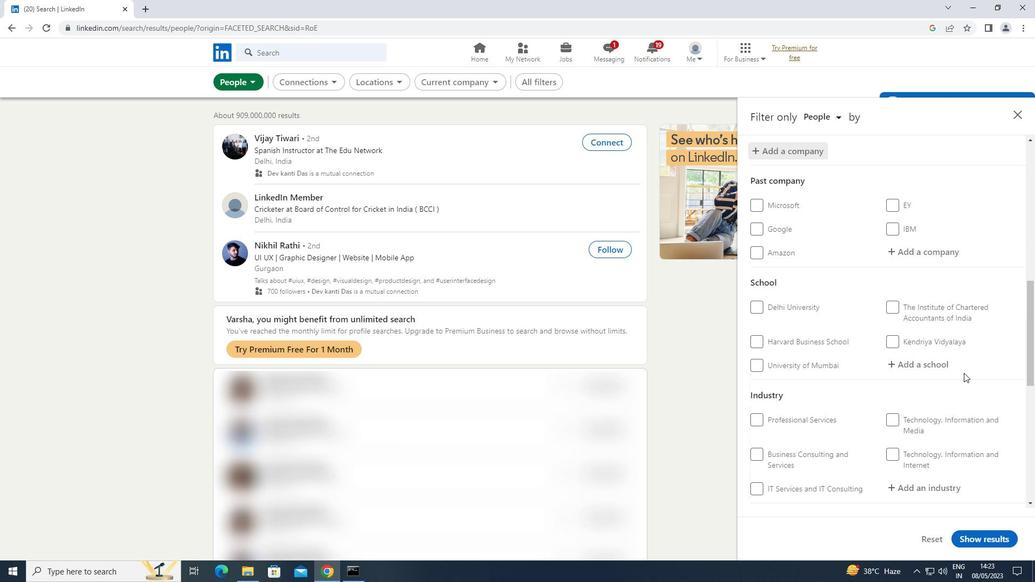 
Action: Mouse pressed left at (925, 365)
Screenshot: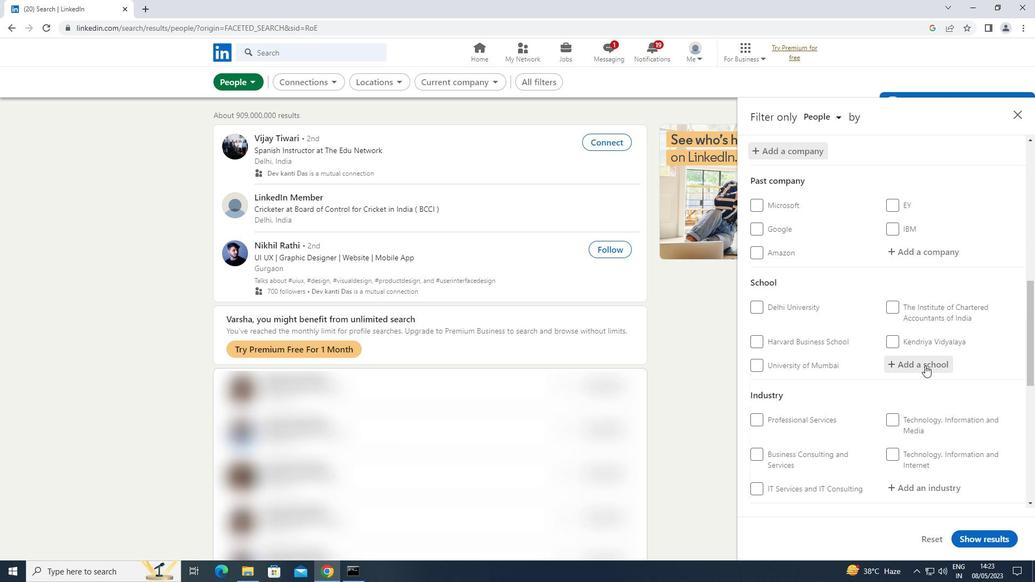 
Action: Key pressed <Key.shift><Key.shift><Key.shift><Key.shift><Key.shift><Key.shift><Key.shift><Key.shift><Key.shift><Key.shift><Key.shift><Key.shift><Key.shift><Key.shift><Key.shift><Key.shift><Key.shift><Key.shift><Key.shift><Key.shift><Key.shift><Key.shift><Key.shift><Key.shift><Key.shift>INTEGRAL<Key.space>
Screenshot: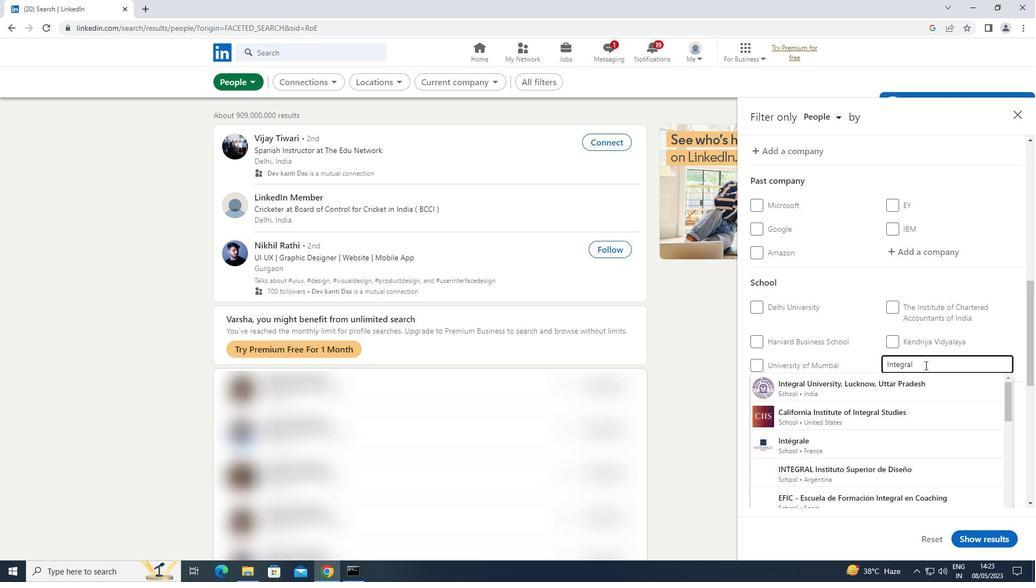 
Action: Mouse moved to (895, 388)
Screenshot: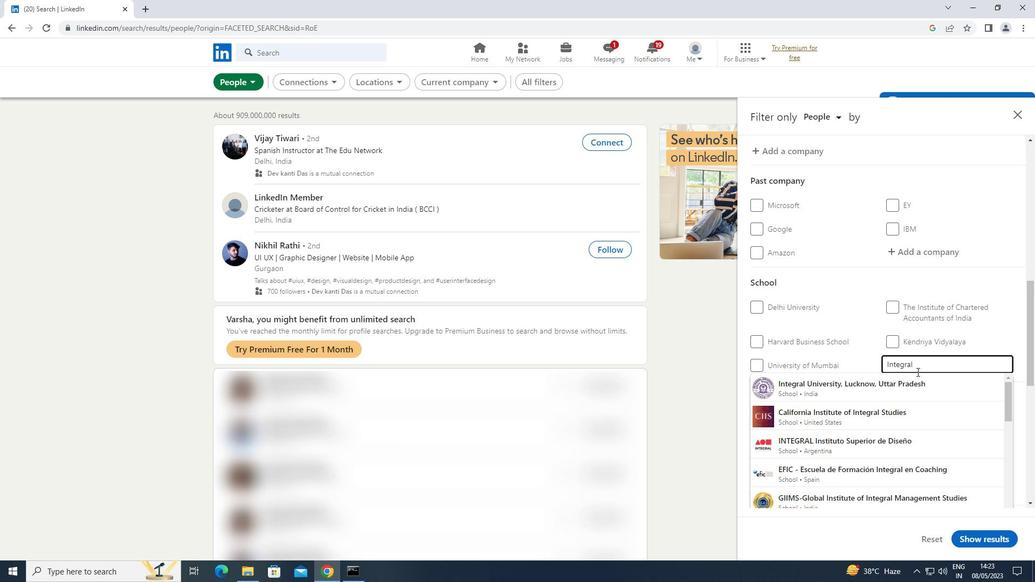 
Action: Mouse pressed left at (895, 388)
Screenshot: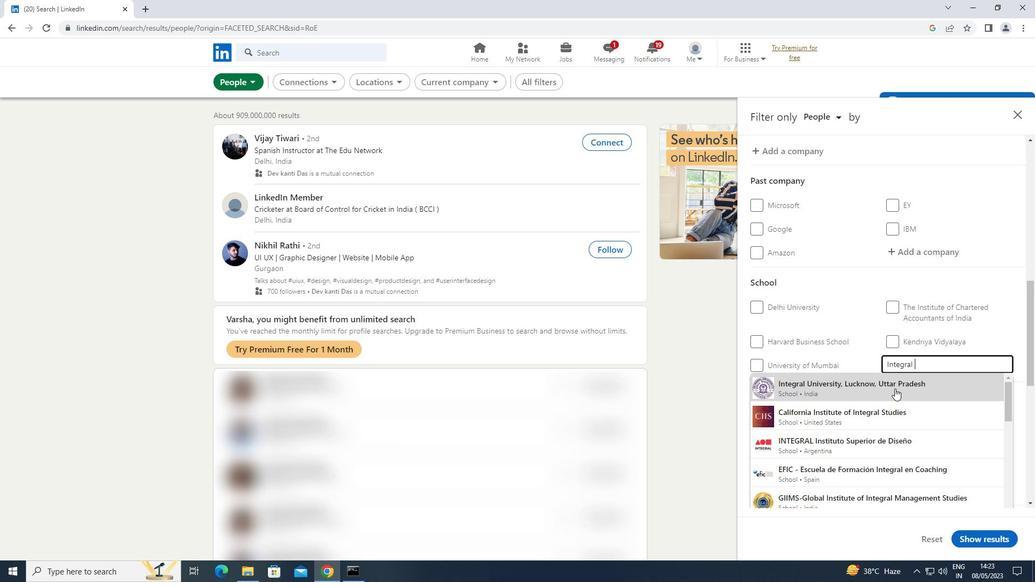 
Action: Mouse moved to (898, 386)
Screenshot: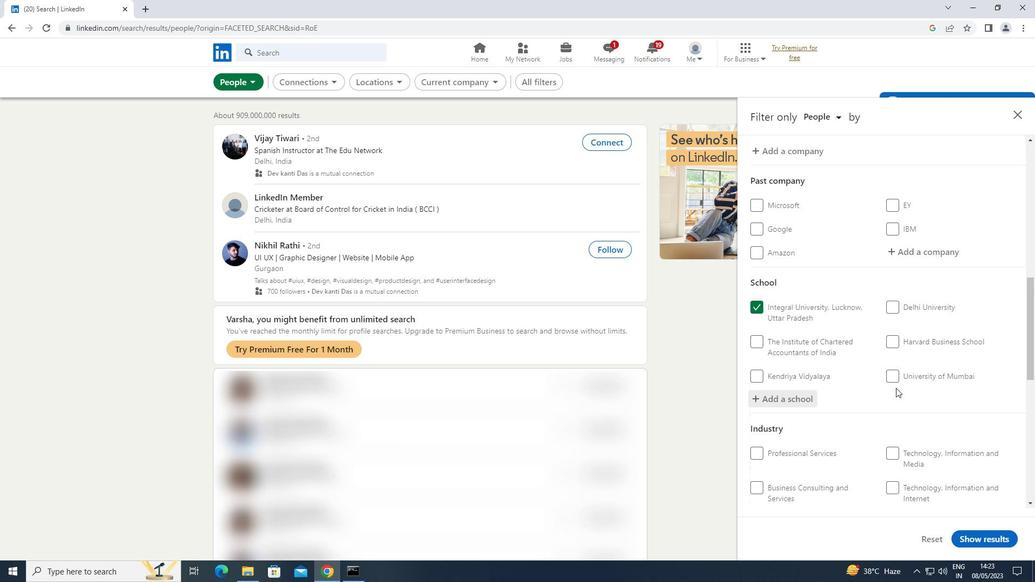 
Action: Mouse scrolled (898, 385) with delta (0, 0)
Screenshot: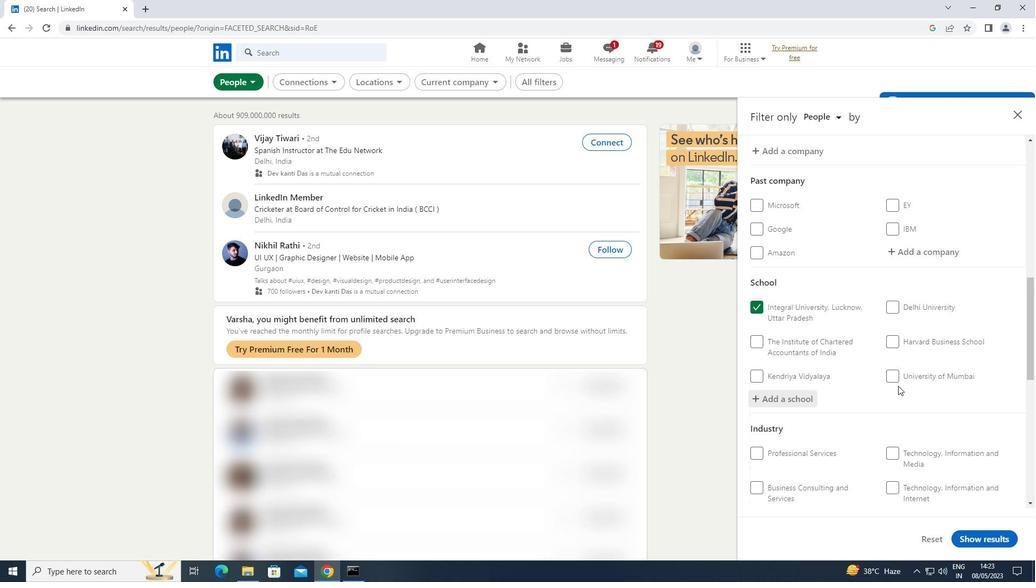 
Action: Mouse scrolled (898, 385) with delta (0, 0)
Screenshot: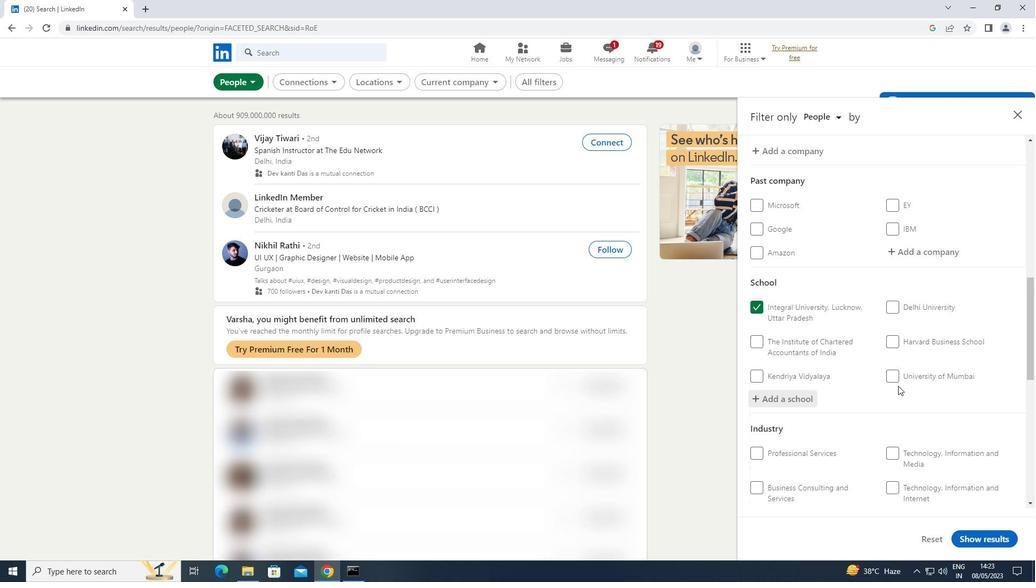 
Action: Mouse moved to (899, 385)
Screenshot: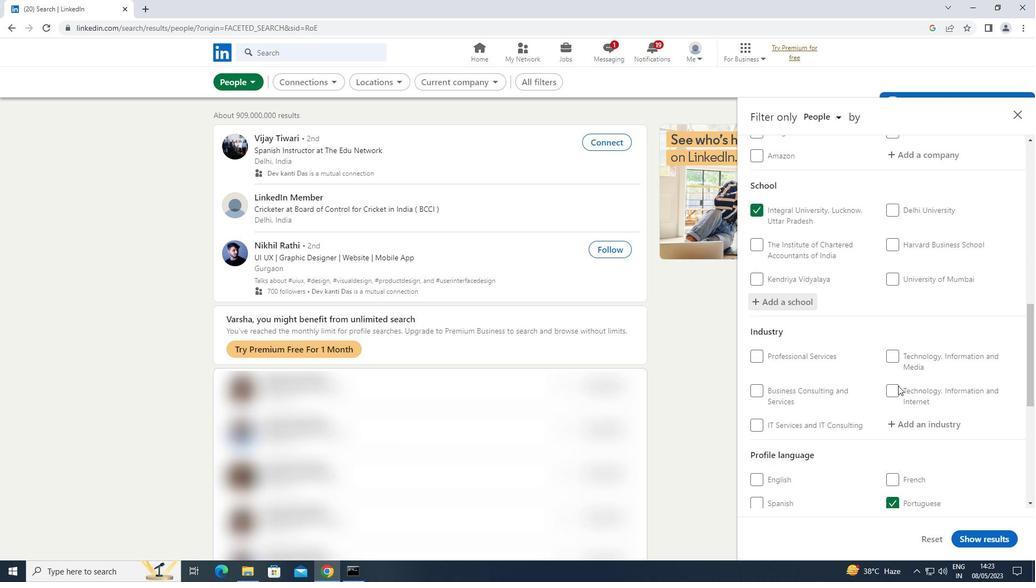 
Action: Mouse scrolled (899, 384) with delta (0, 0)
Screenshot: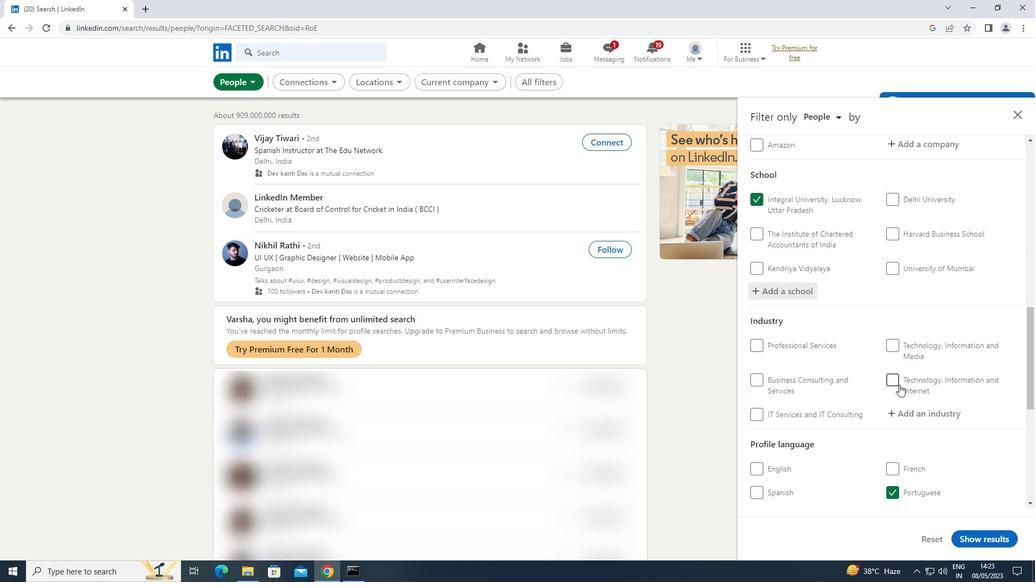 
Action: Mouse scrolled (899, 384) with delta (0, 0)
Screenshot: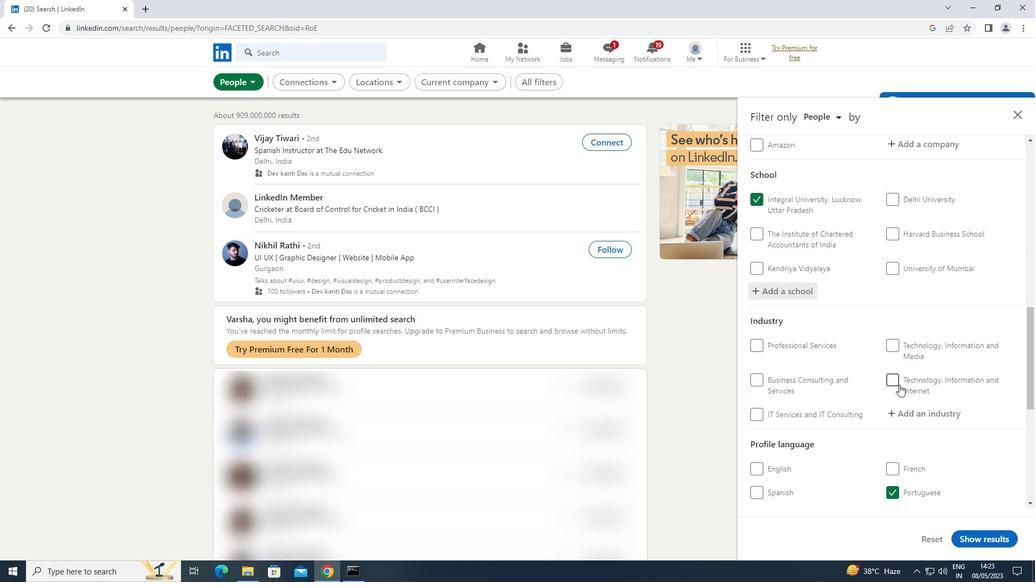 
Action: Mouse moved to (946, 308)
Screenshot: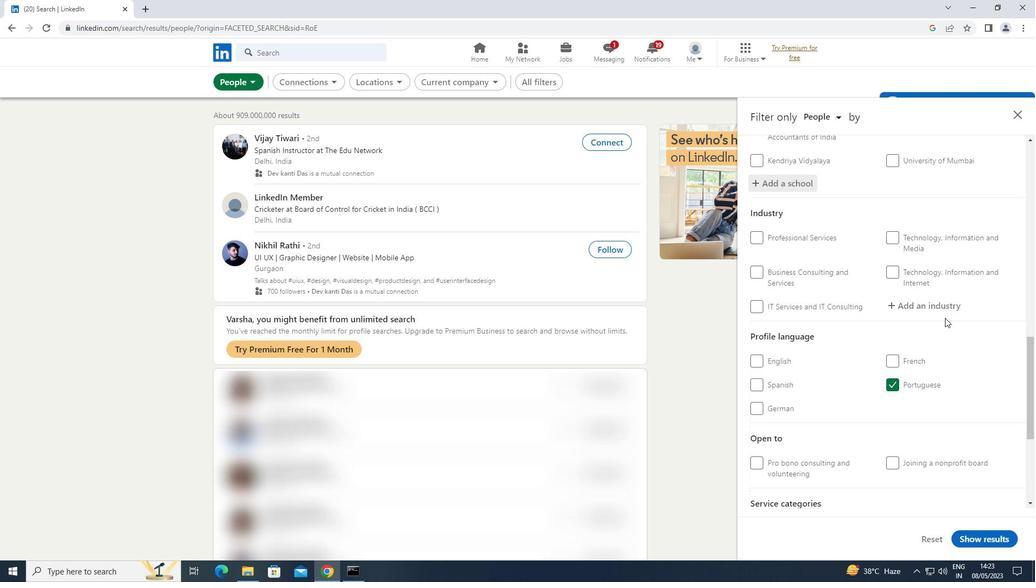 
Action: Mouse pressed left at (946, 308)
Screenshot: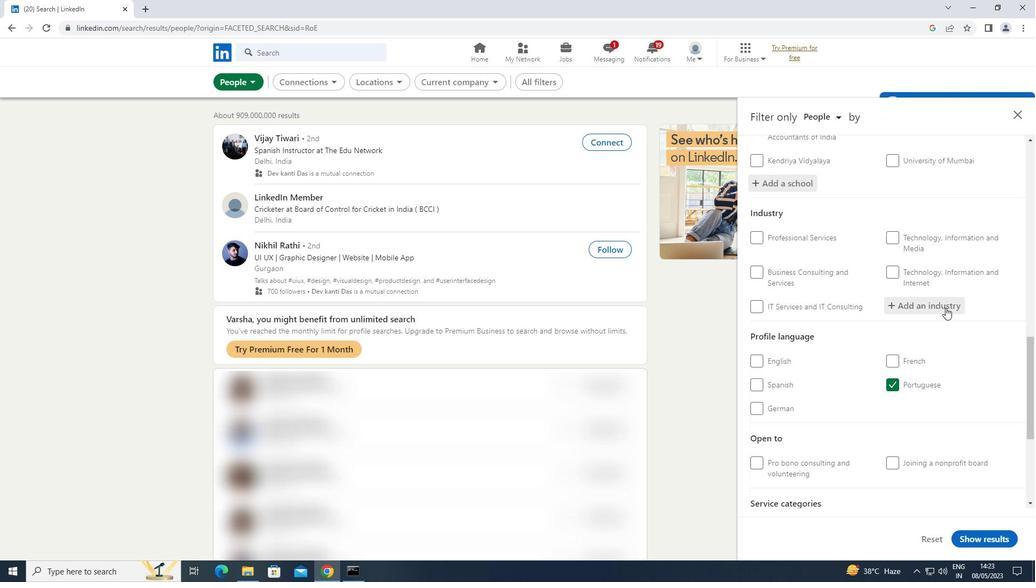 
Action: Key pressed <Key.shift>RETAIL<Key.space><Key.shift>APPLIANCES
Screenshot: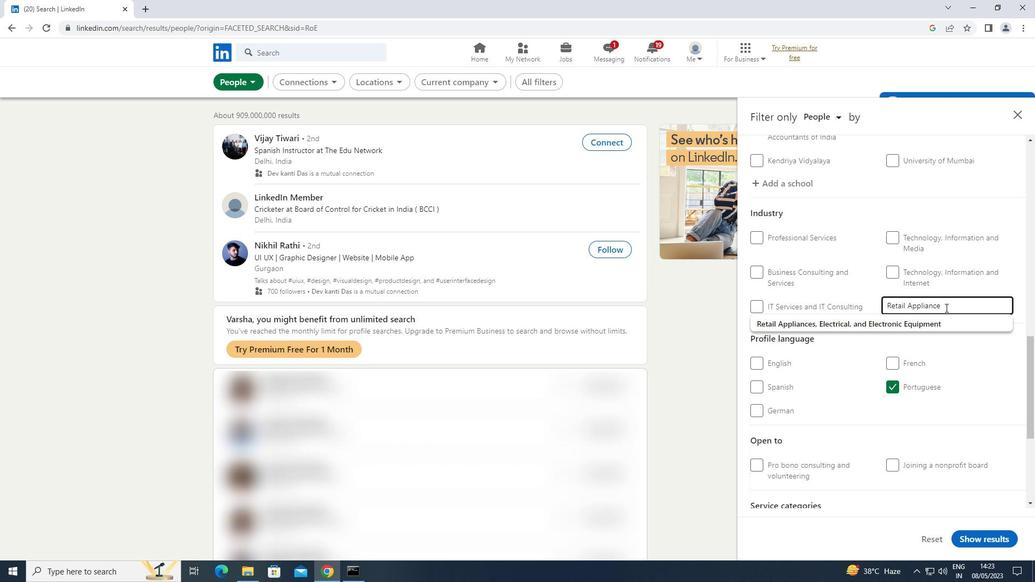 
Action: Mouse moved to (888, 325)
Screenshot: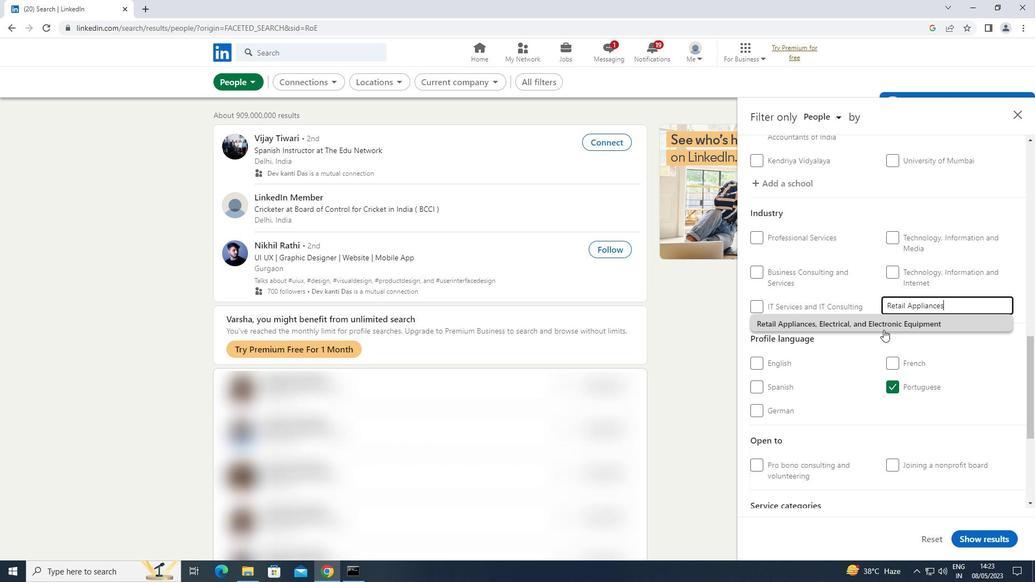 
Action: Mouse pressed left at (888, 325)
Screenshot: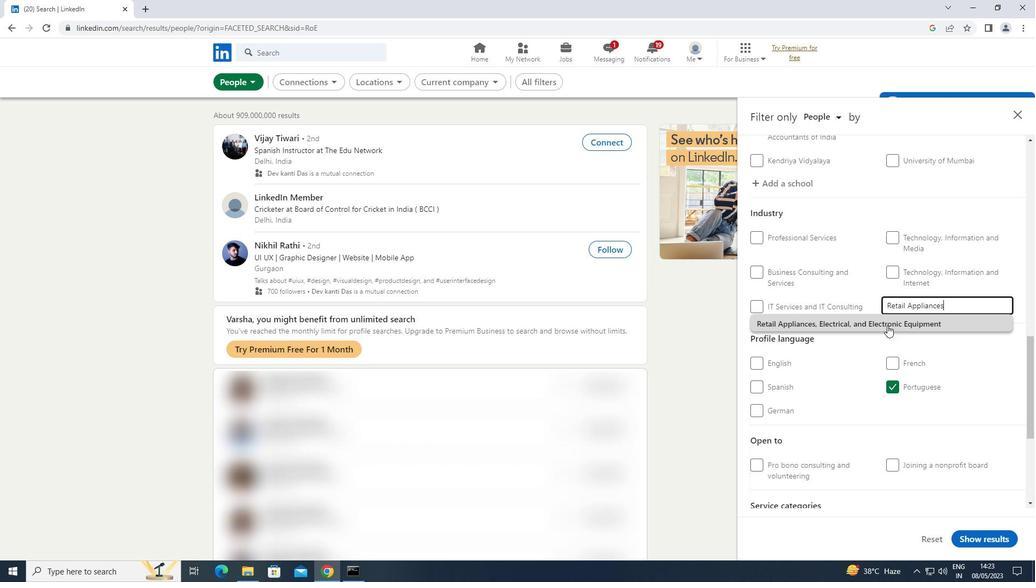 
Action: Mouse moved to (891, 322)
Screenshot: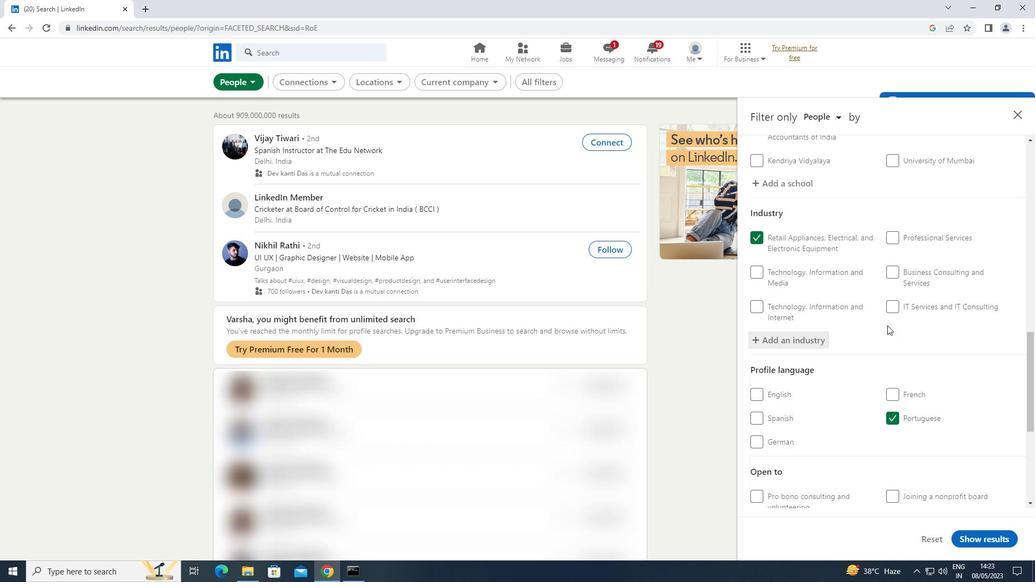 
Action: Mouse scrolled (891, 322) with delta (0, 0)
Screenshot: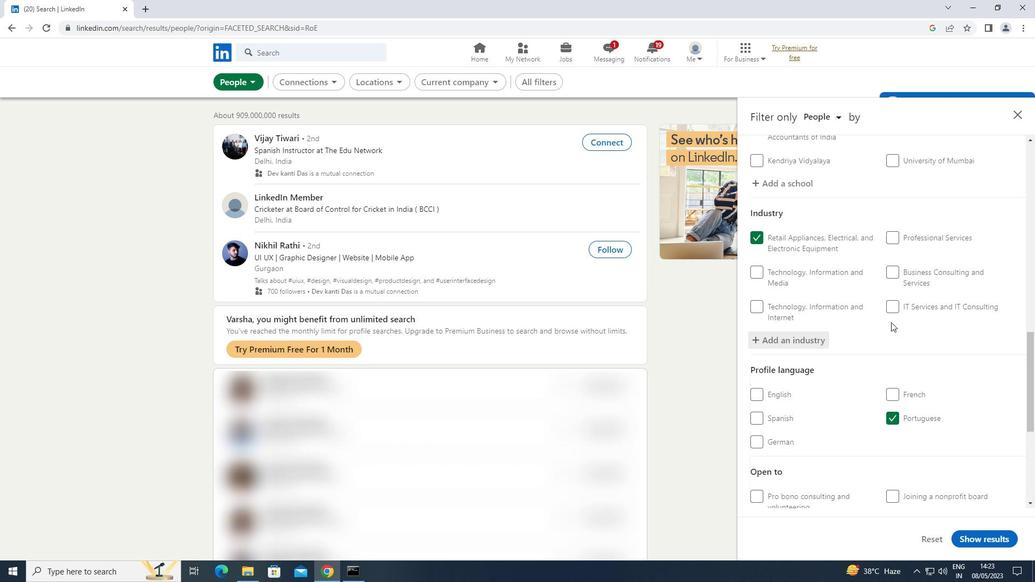
Action: Mouse scrolled (891, 322) with delta (0, 0)
Screenshot: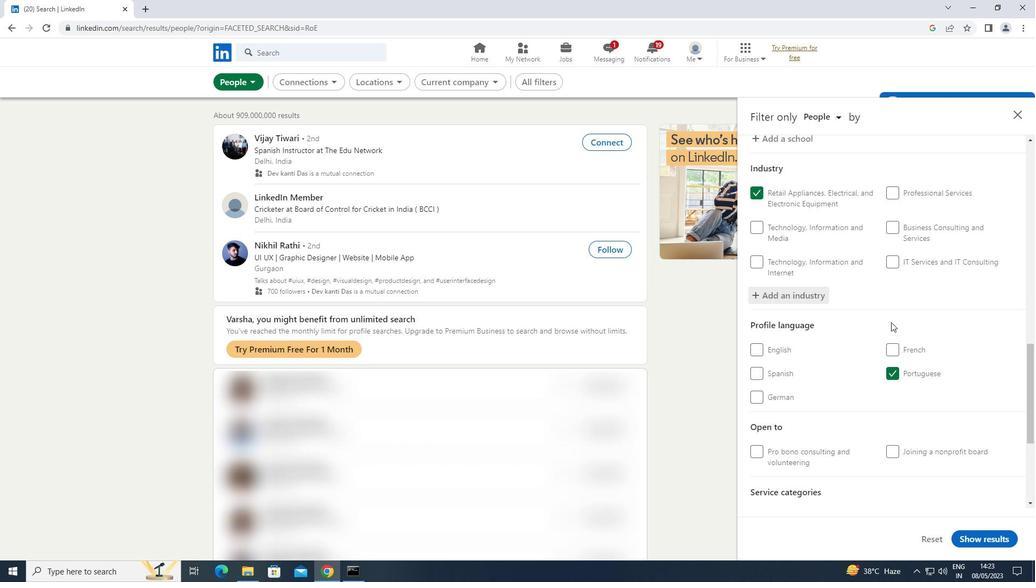 
Action: Mouse moved to (891, 322)
Screenshot: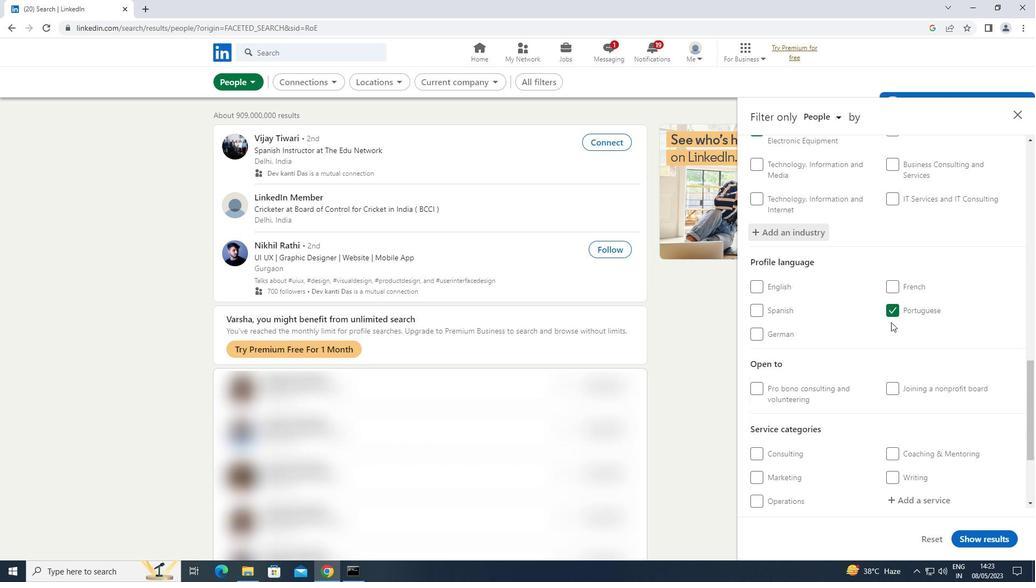 
Action: Mouse scrolled (891, 322) with delta (0, 0)
Screenshot: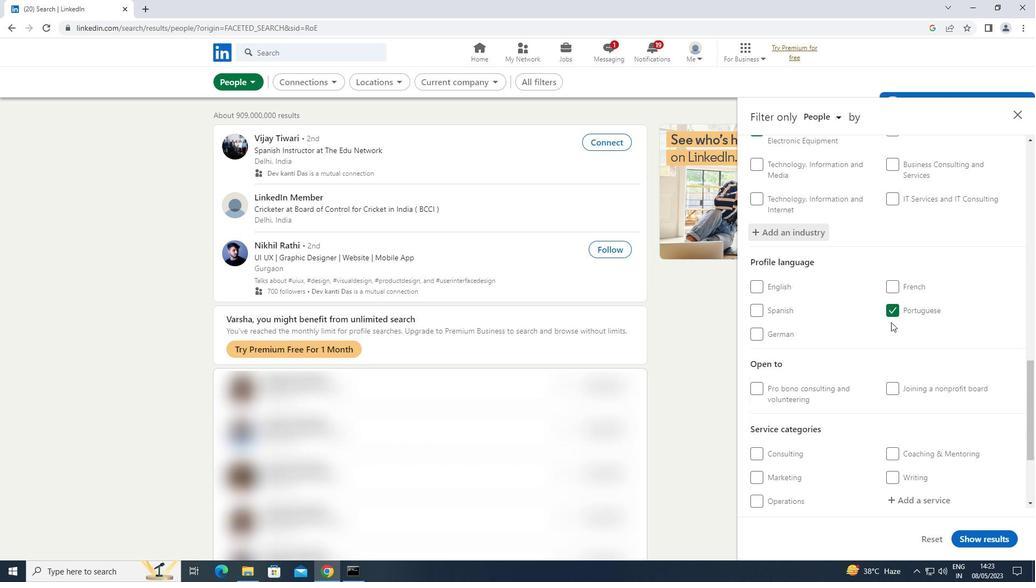 
Action: Mouse scrolled (891, 322) with delta (0, 0)
Screenshot: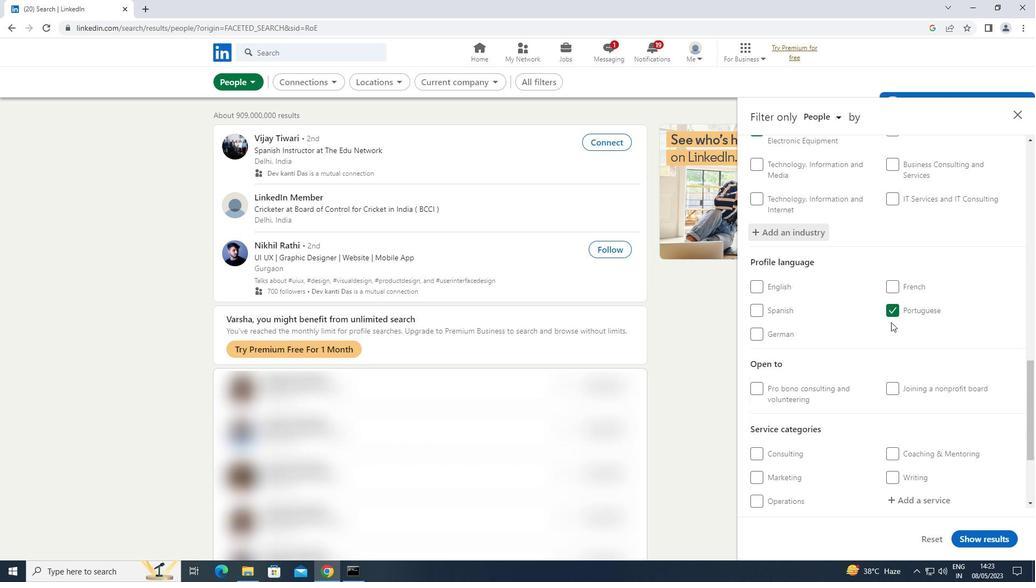 
Action: Mouse moved to (912, 391)
Screenshot: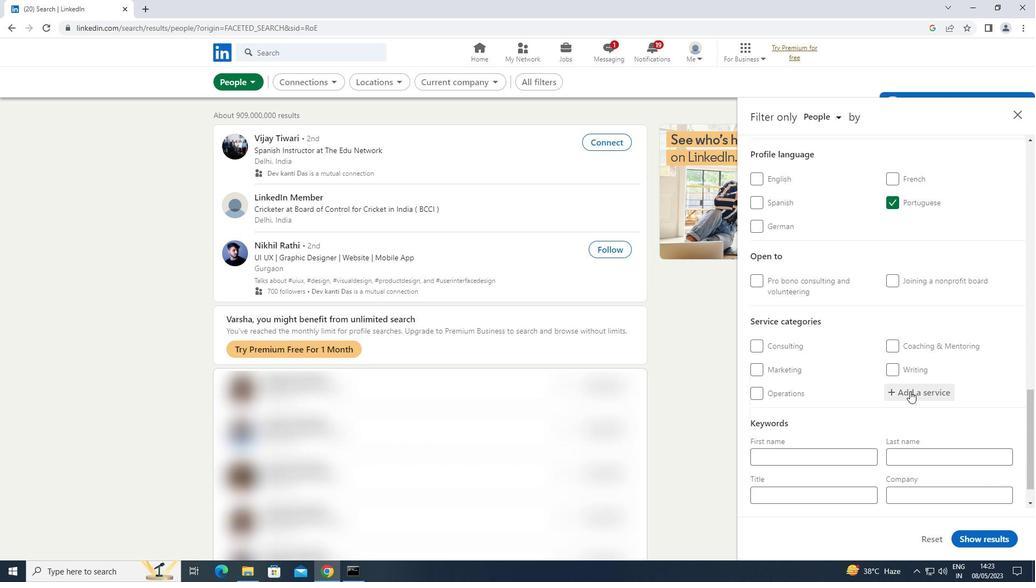 
Action: Mouse pressed left at (912, 391)
Screenshot: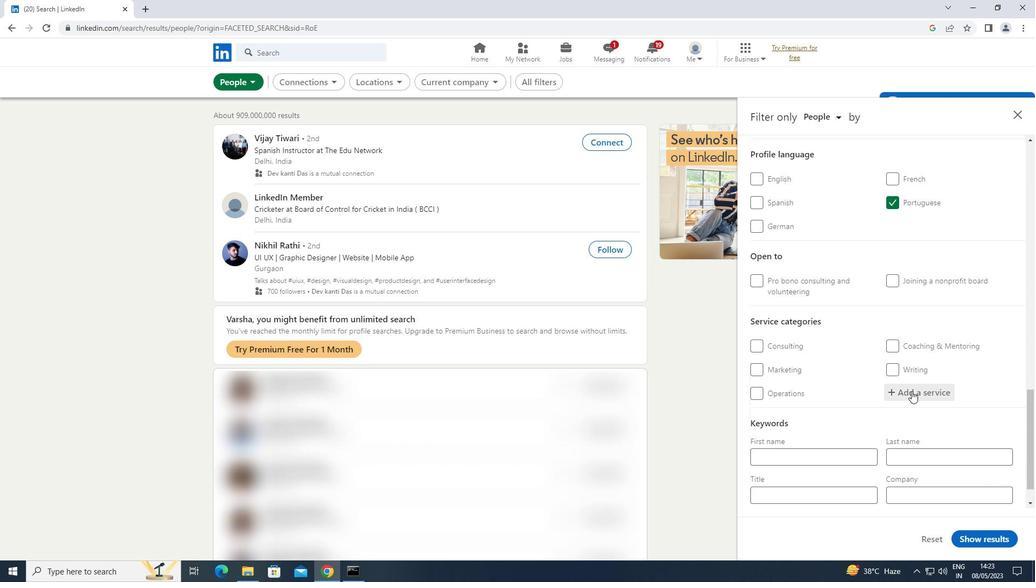 
Action: Mouse moved to (913, 391)
Screenshot: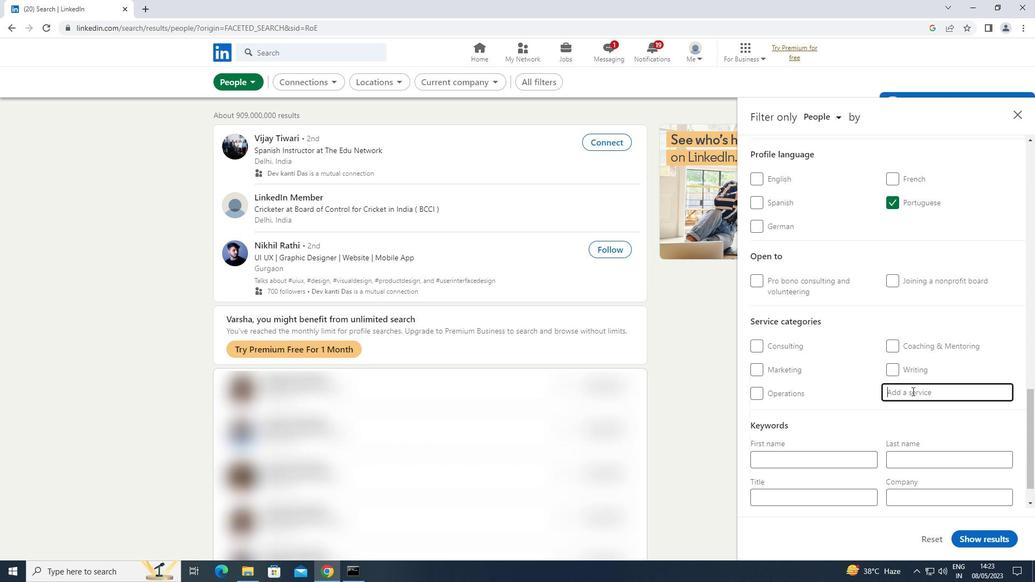 
Action: Key pressed <Key.shift>EXECUTIVE
Screenshot: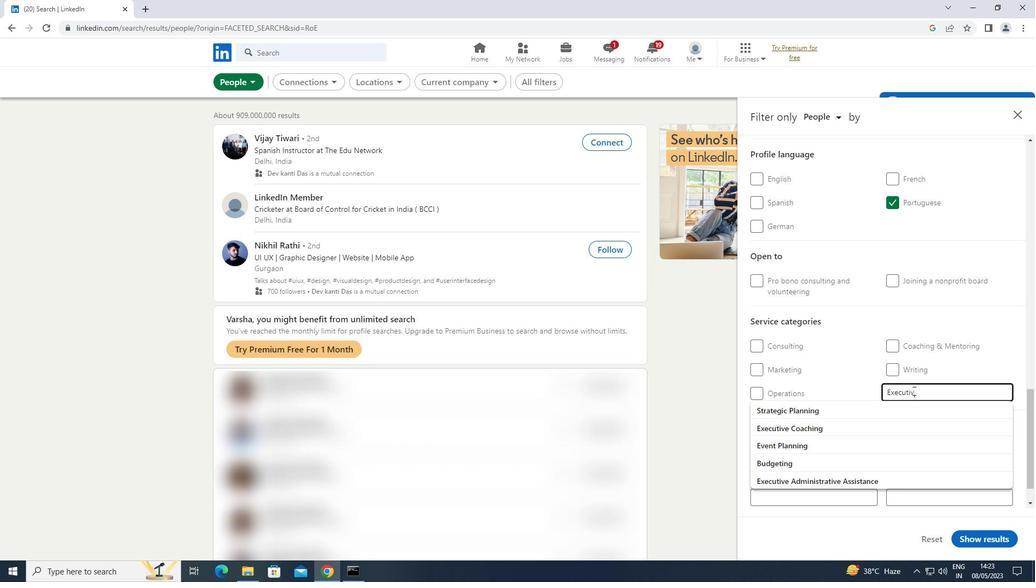 
Action: Mouse moved to (842, 407)
Screenshot: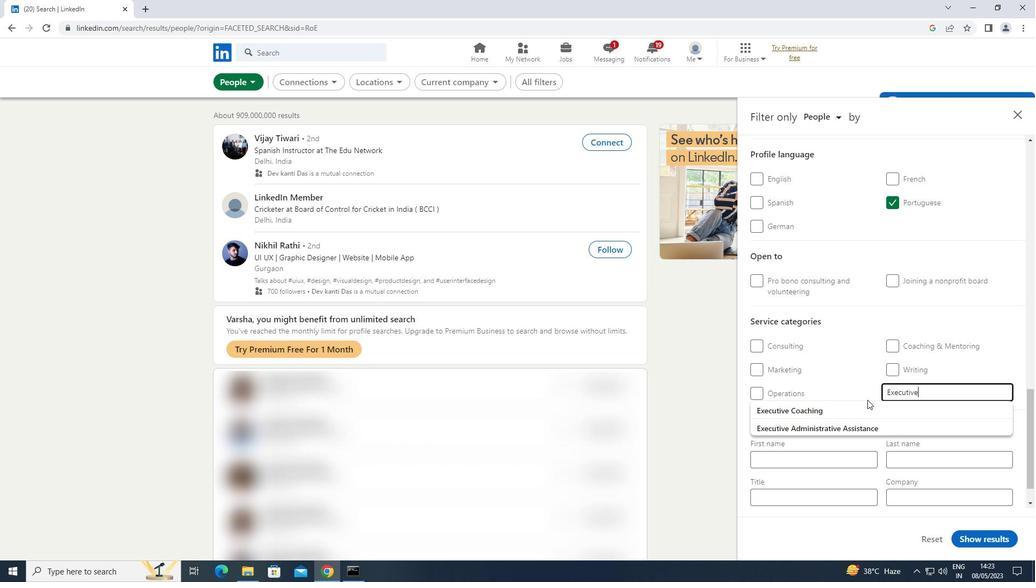 
Action: Mouse pressed left at (842, 407)
Screenshot: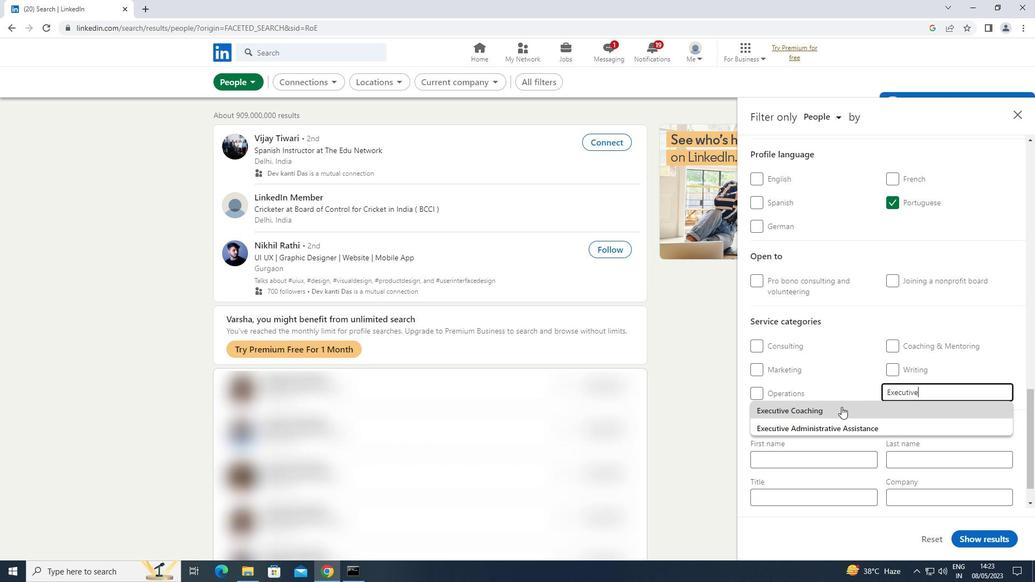 
Action: Mouse scrolled (842, 406) with delta (0, 0)
Screenshot: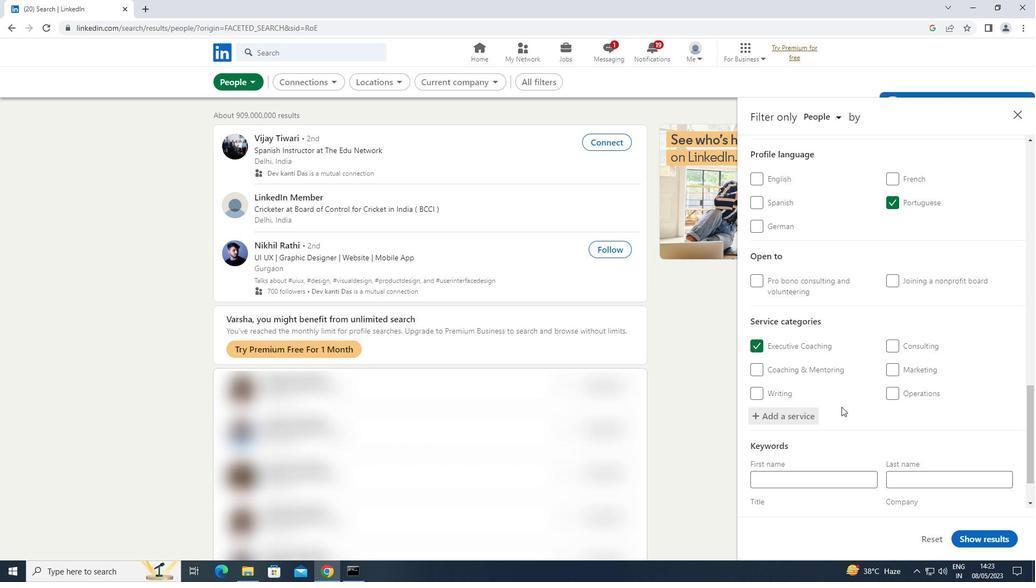 
Action: Mouse scrolled (842, 406) with delta (0, 0)
Screenshot: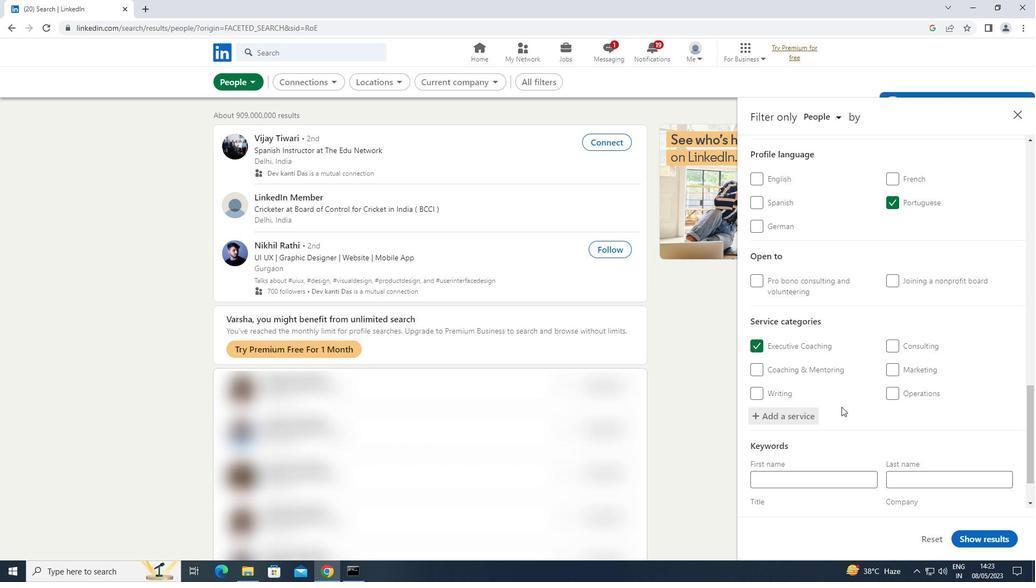 
Action: Mouse scrolled (842, 406) with delta (0, 0)
Screenshot: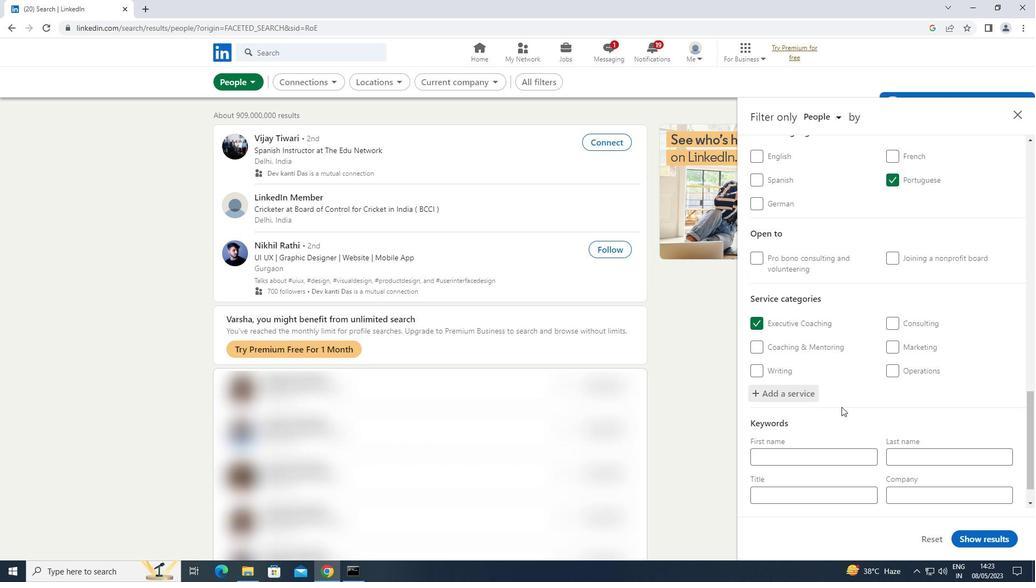 
Action: Mouse scrolled (842, 406) with delta (0, 0)
Screenshot: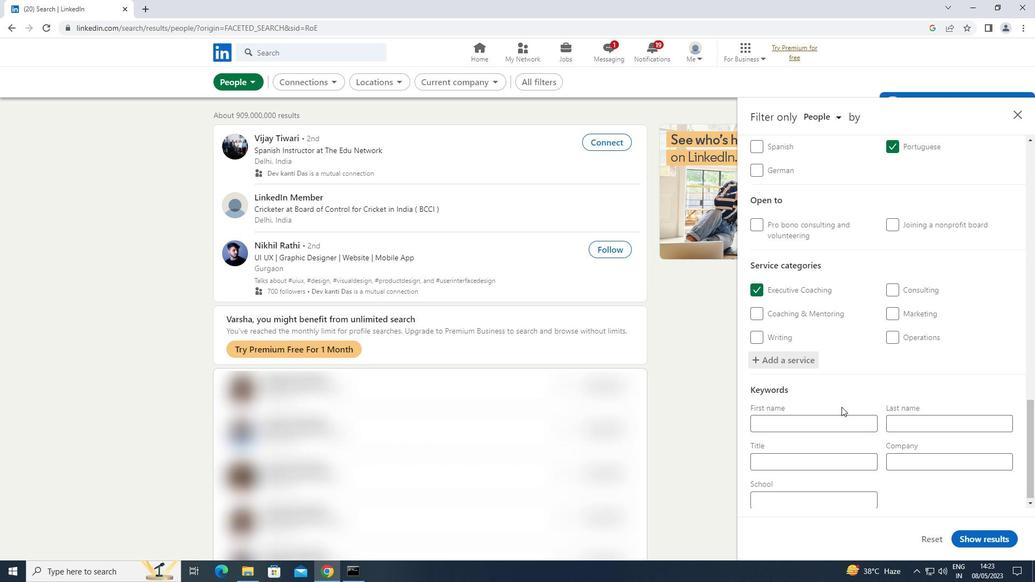 
Action: Mouse moved to (818, 459)
Screenshot: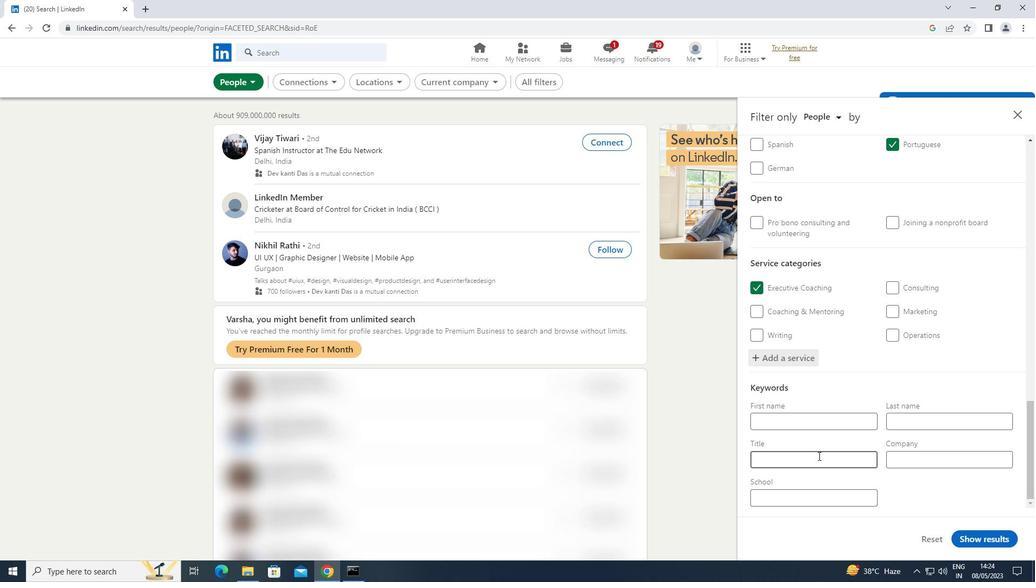 
Action: Mouse pressed left at (818, 459)
Screenshot: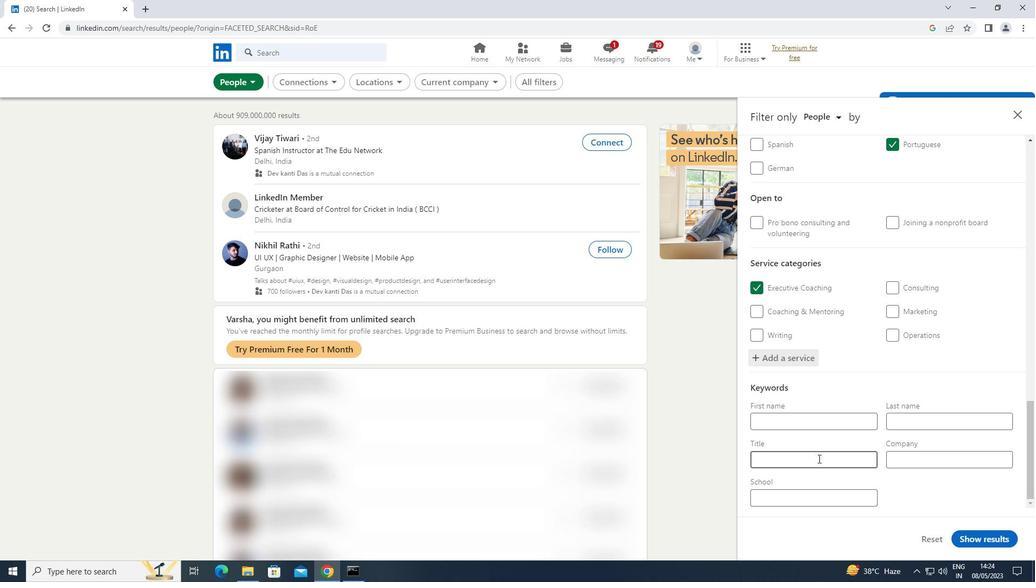 
Action: Mouse moved to (808, 458)
Screenshot: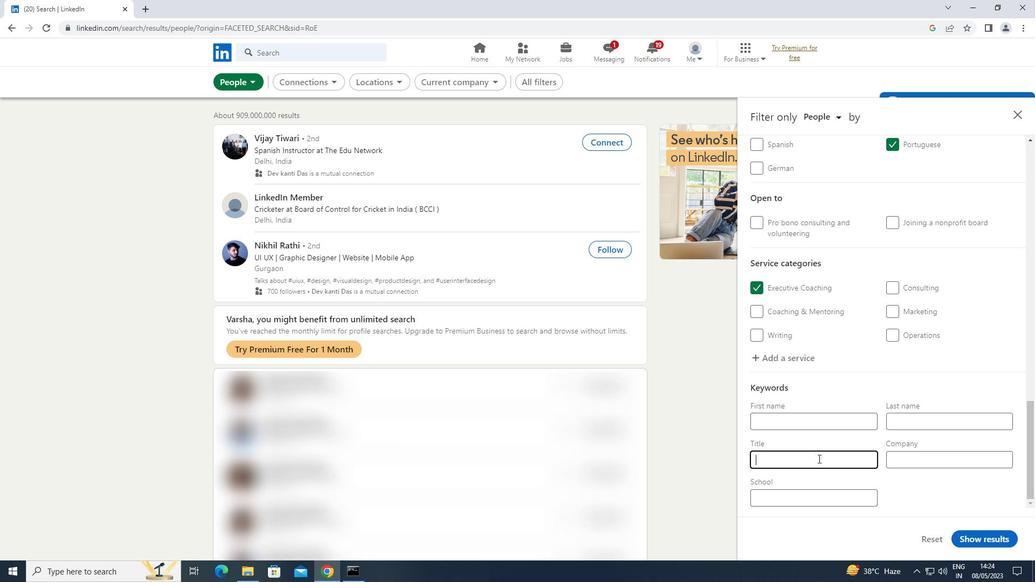 
Action: Key pressed <Key.shift>TELEPHONE<Key.space><Key.shift><Key.shift><Key.shift>OPERATOR
Screenshot: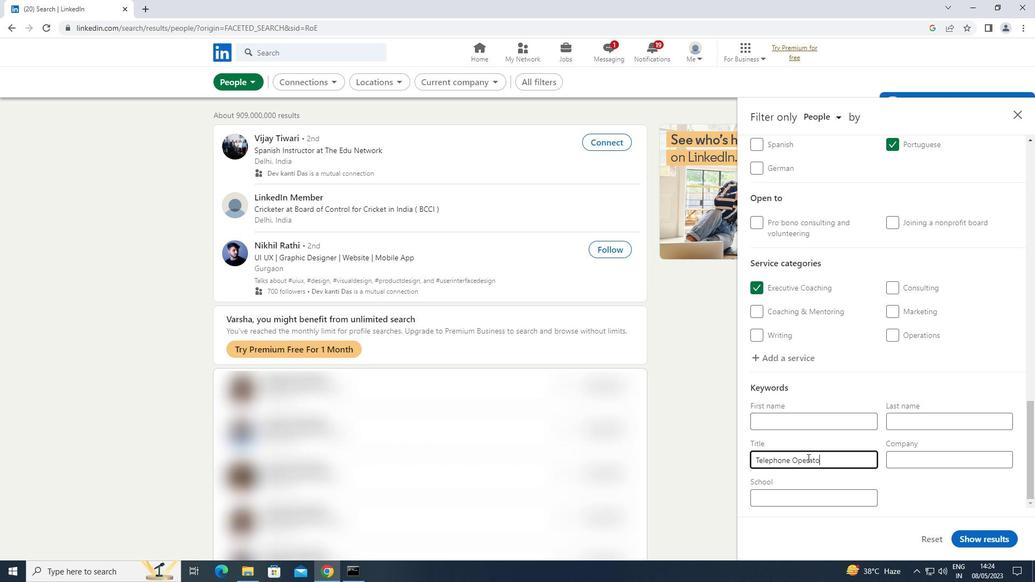 
Action: Mouse moved to (977, 543)
Screenshot: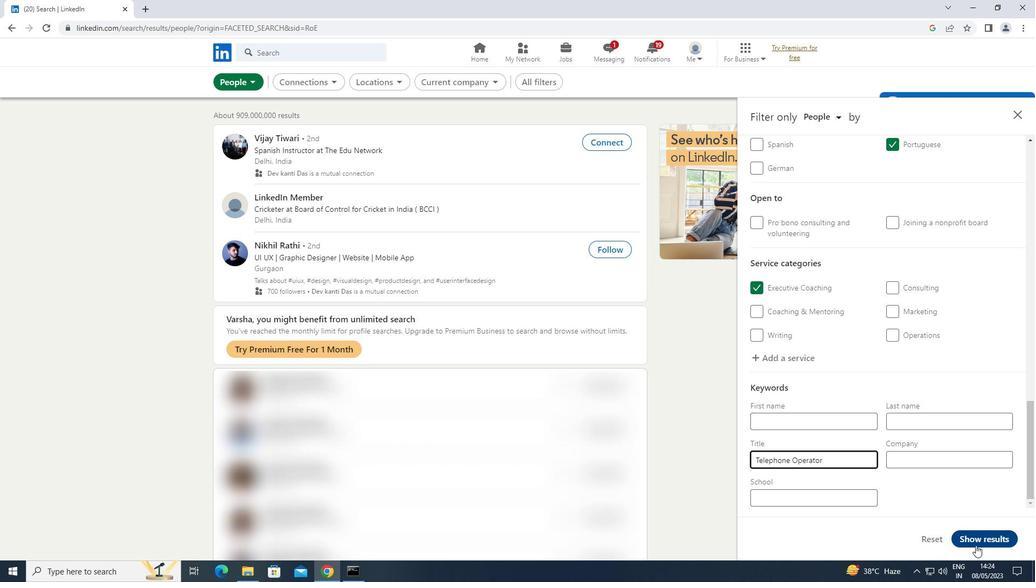 
Action: Mouse pressed left at (977, 543)
Screenshot: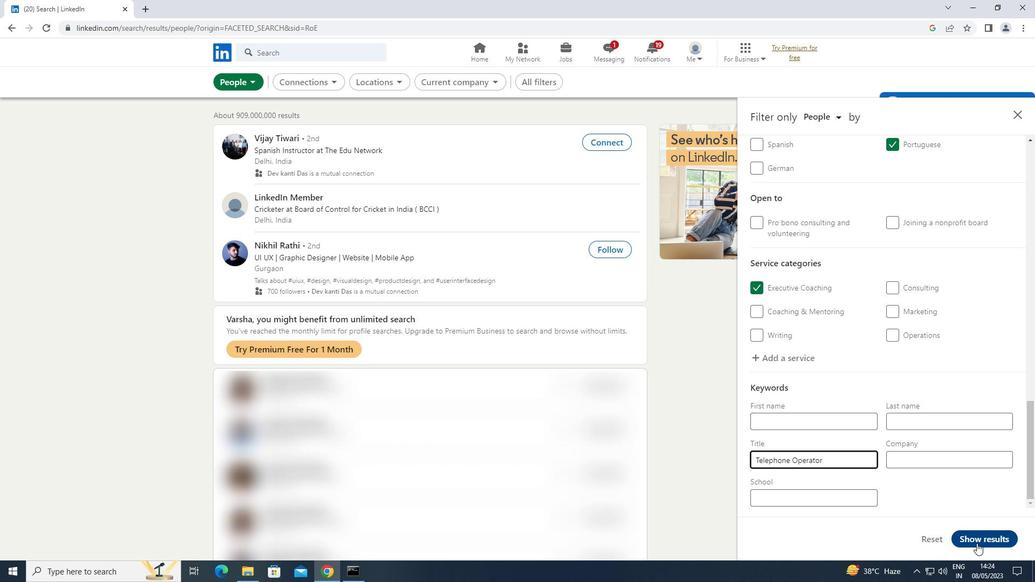 
Action: Mouse moved to (978, 538)
Screenshot: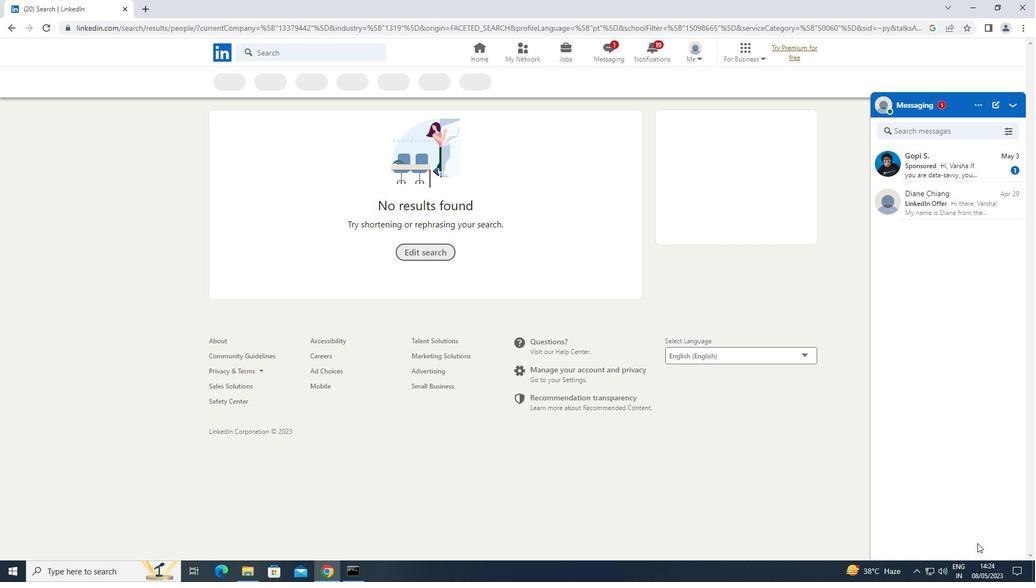 
